 Task: In the  document publicspeaking.doc ,insert the clipart between heading and points ' search for pyramid ' and adjust the shape height to  '3.1''
Action: Mouse moved to (440, 279)
Screenshot: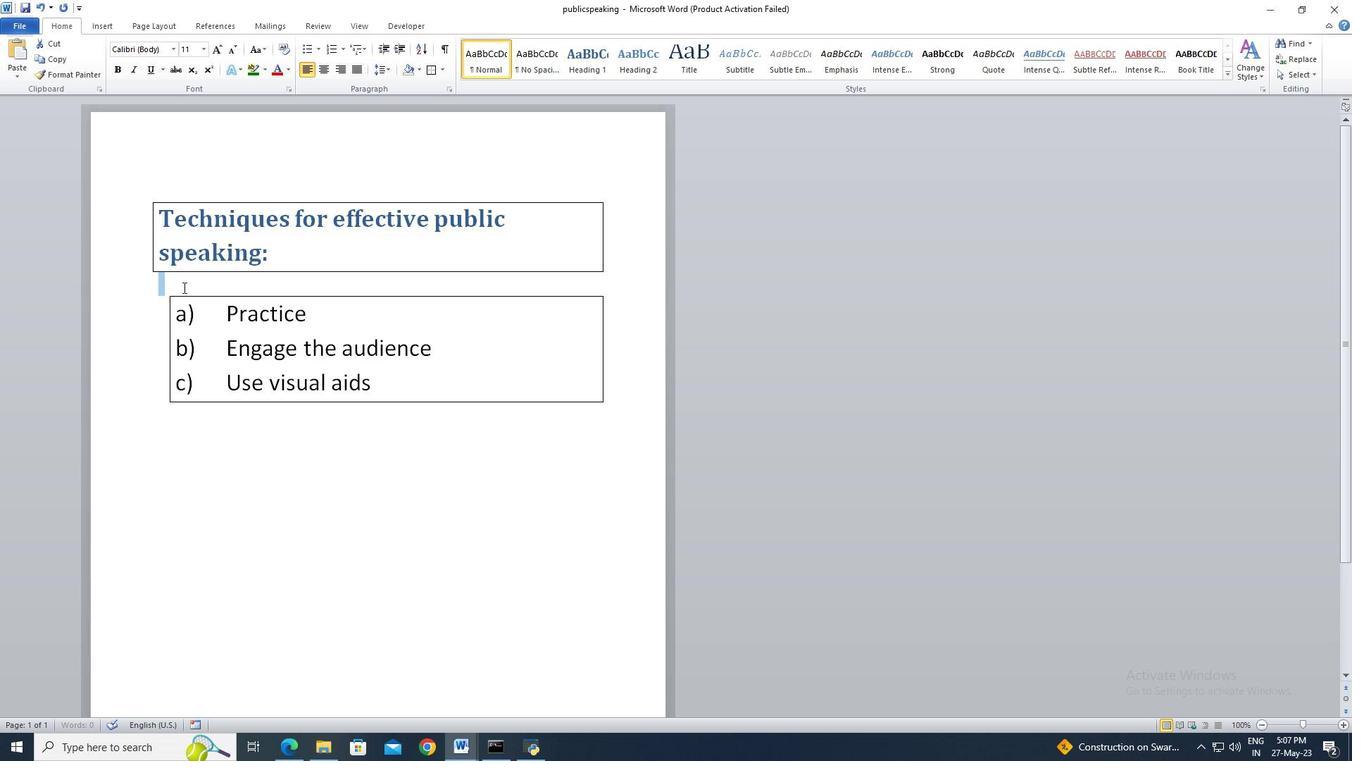 
Action: Mouse pressed left at (440, 279)
Screenshot: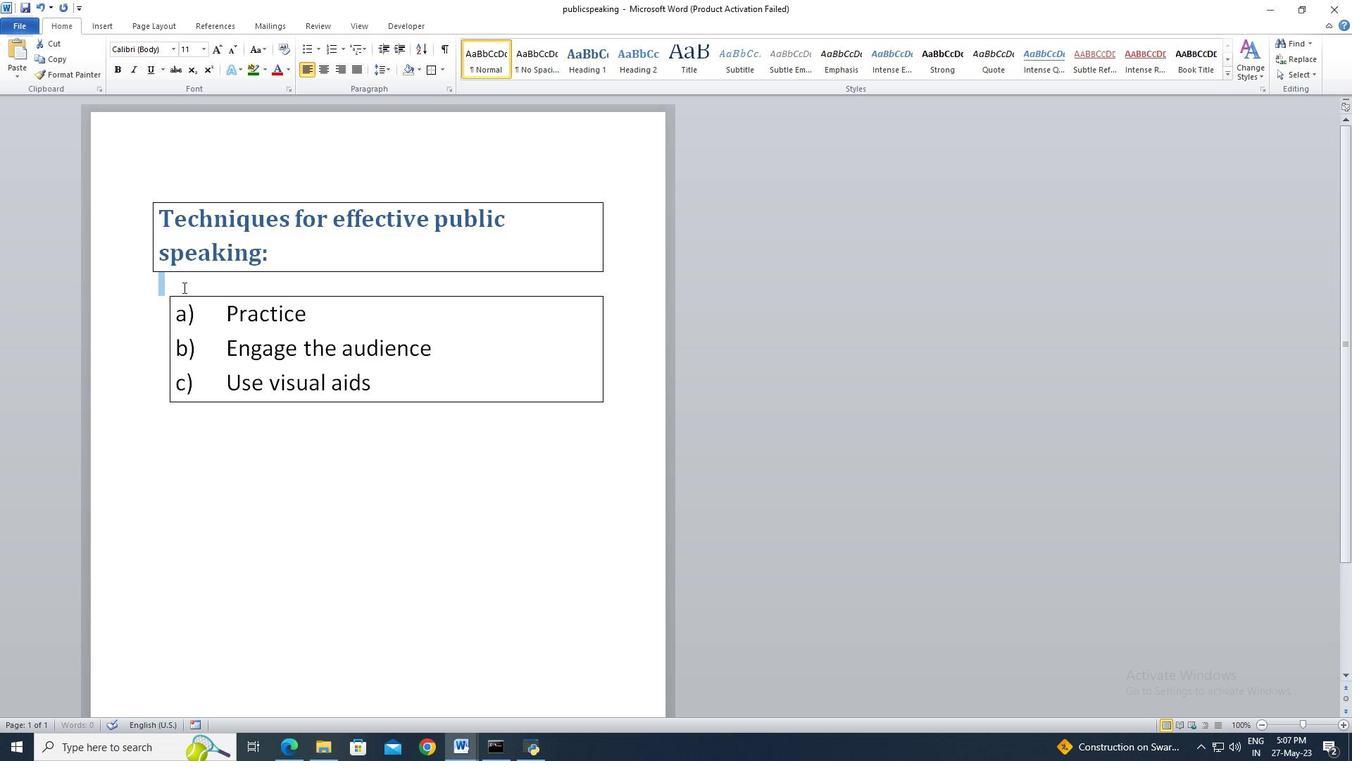 
Action: Key pressed <Key.left><Key.left>
Screenshot: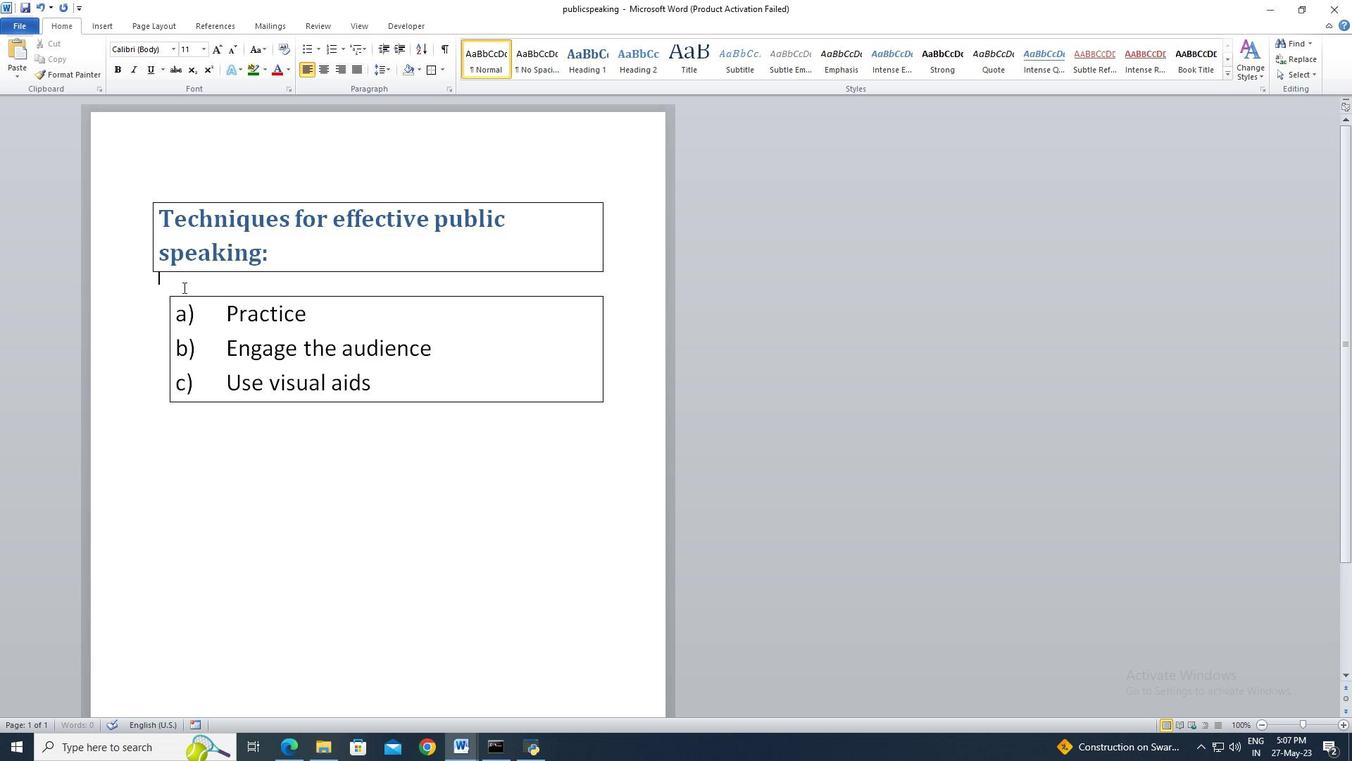 
Action: Mouse moved to (110, 29)
Screenshot: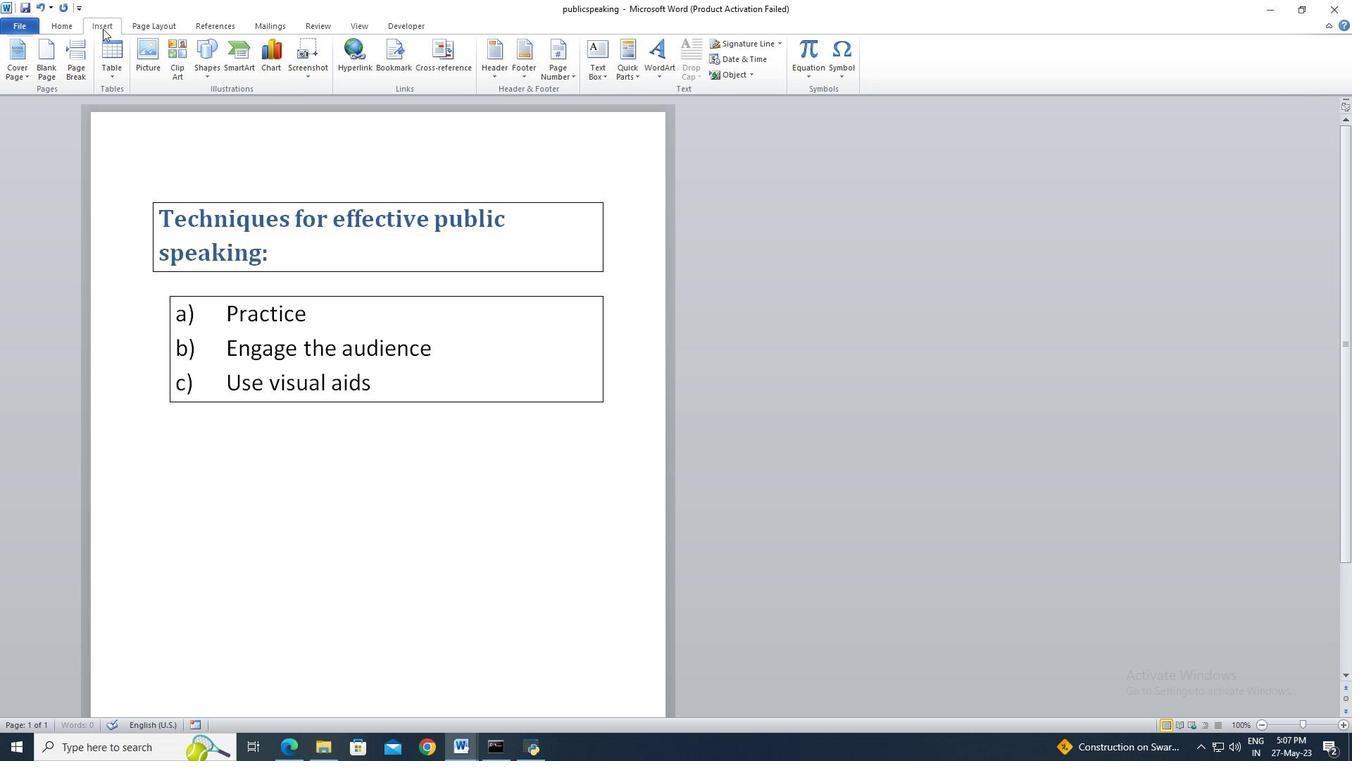 
Action: Mouse pressed left at (110, 29)
Screenshot: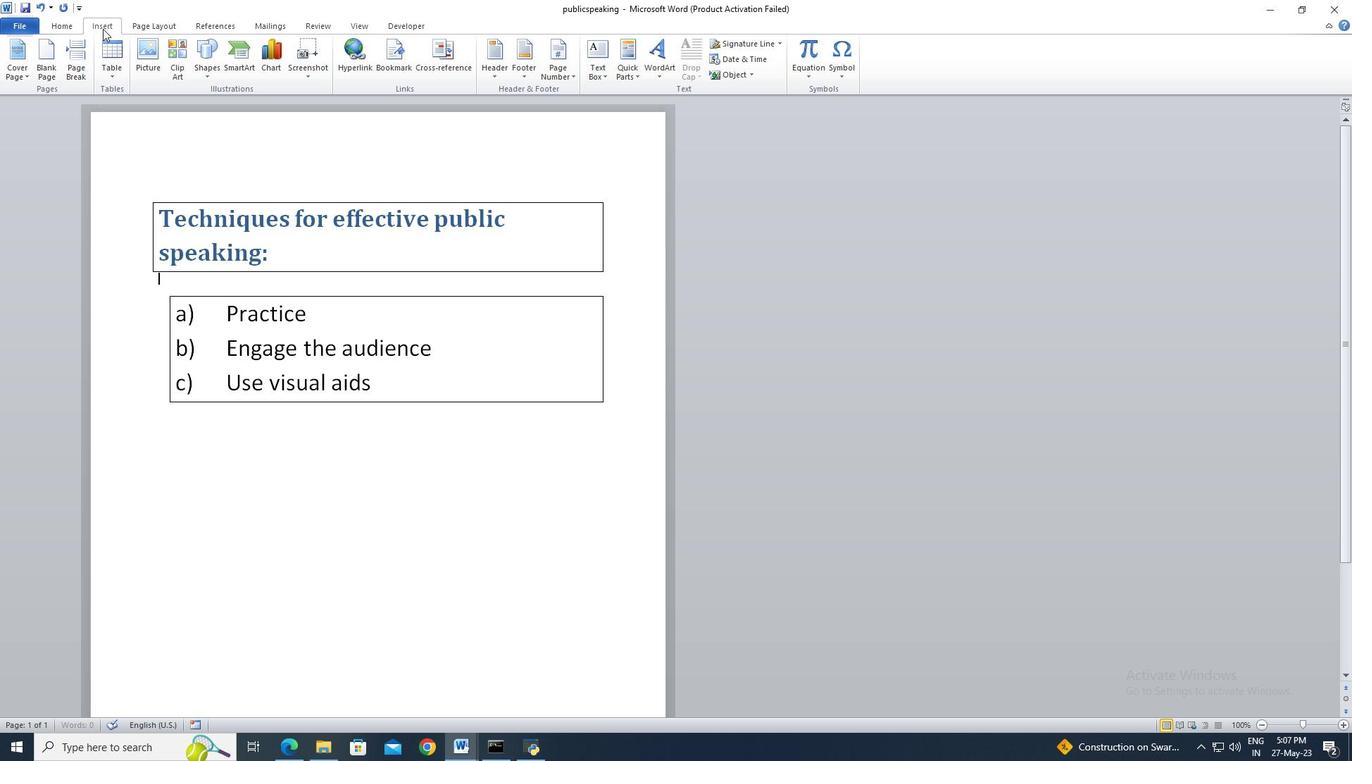 
Action: Mouse moved to (174, 75)
Screenshot: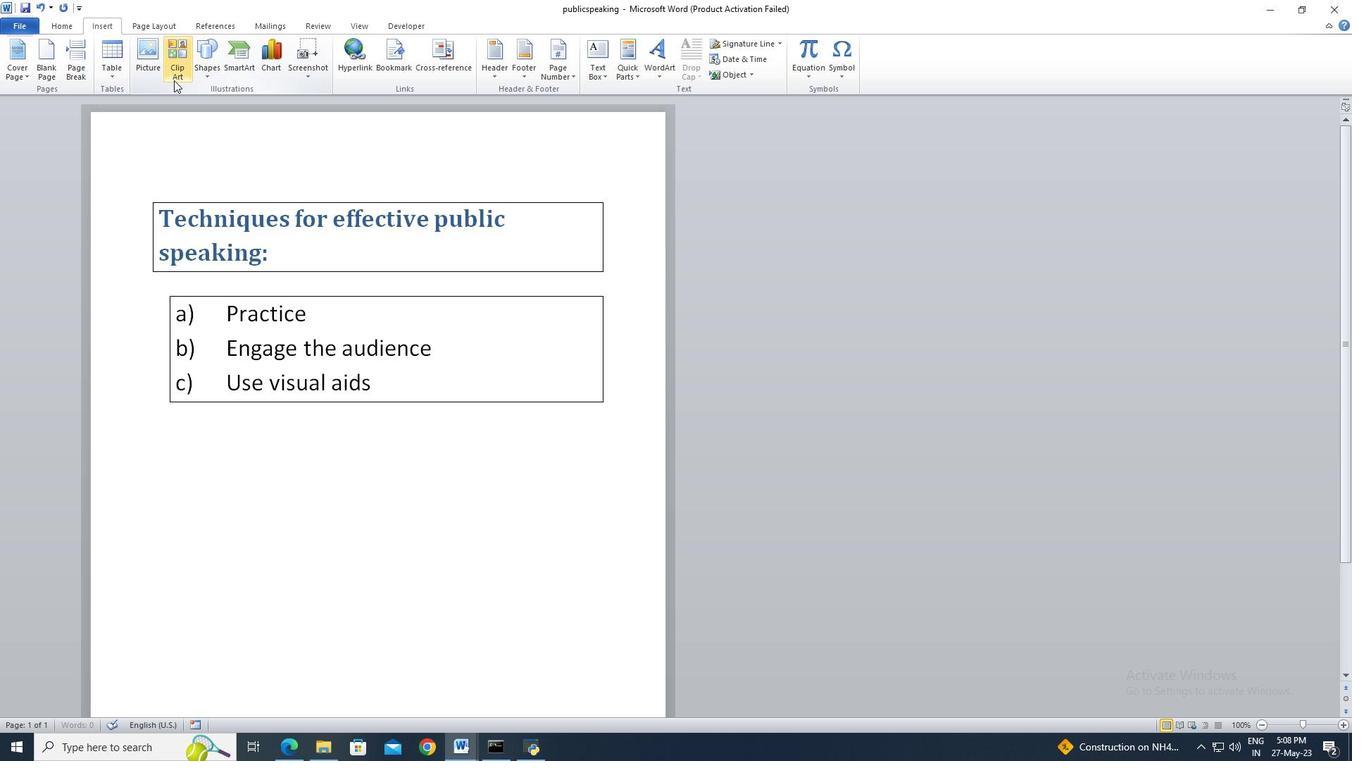 
Action: Mouse pressed left at (174, 75)
Screenshot: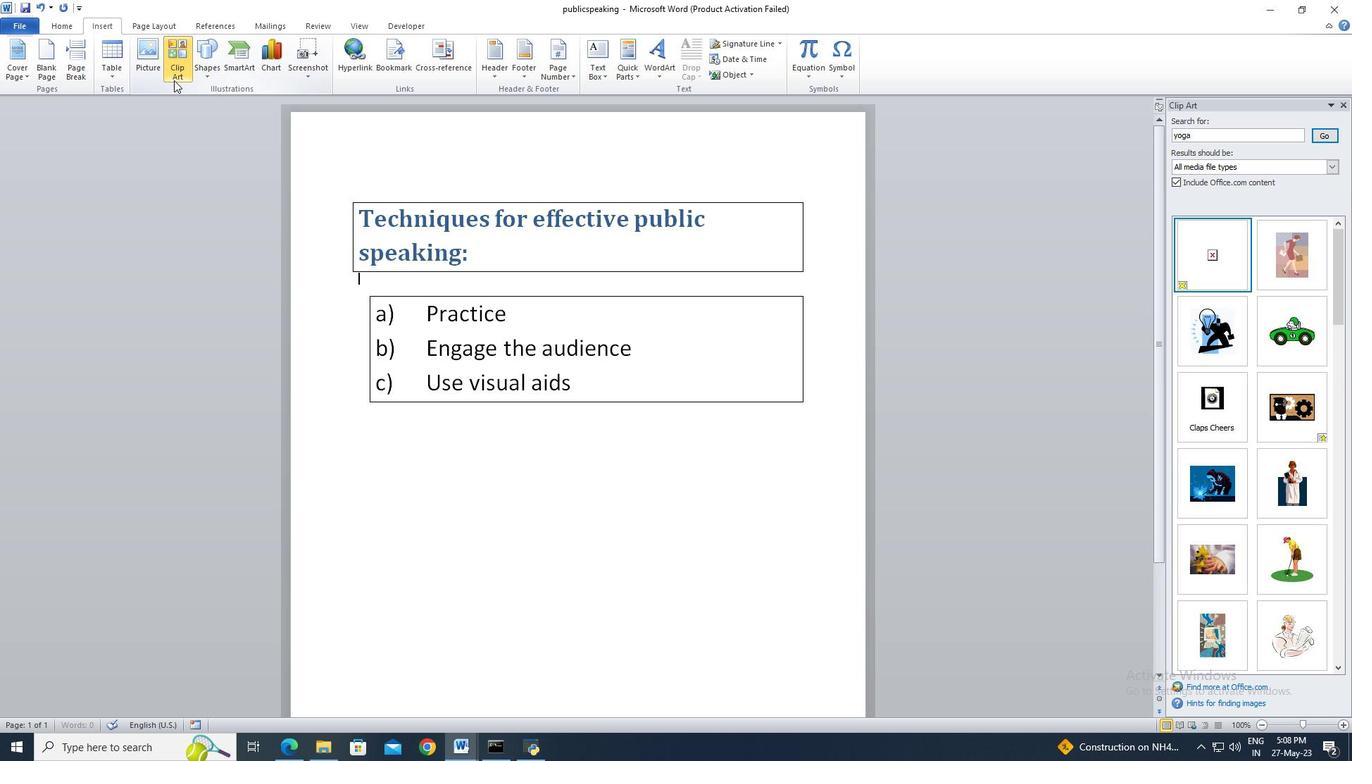 
Action: Mouse moved to (215, 281)
Screenshot: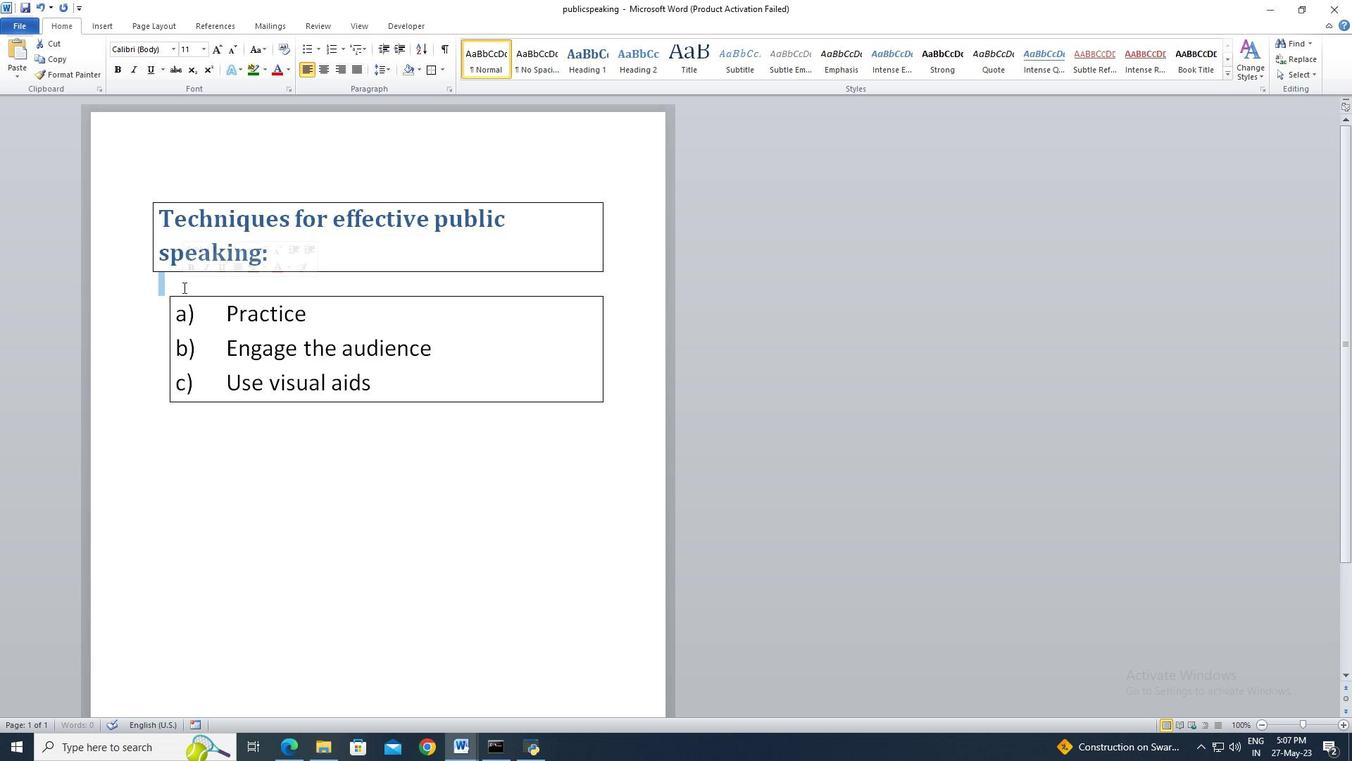 
Action: Mouse pressed left at (215, 281)
Screenshot: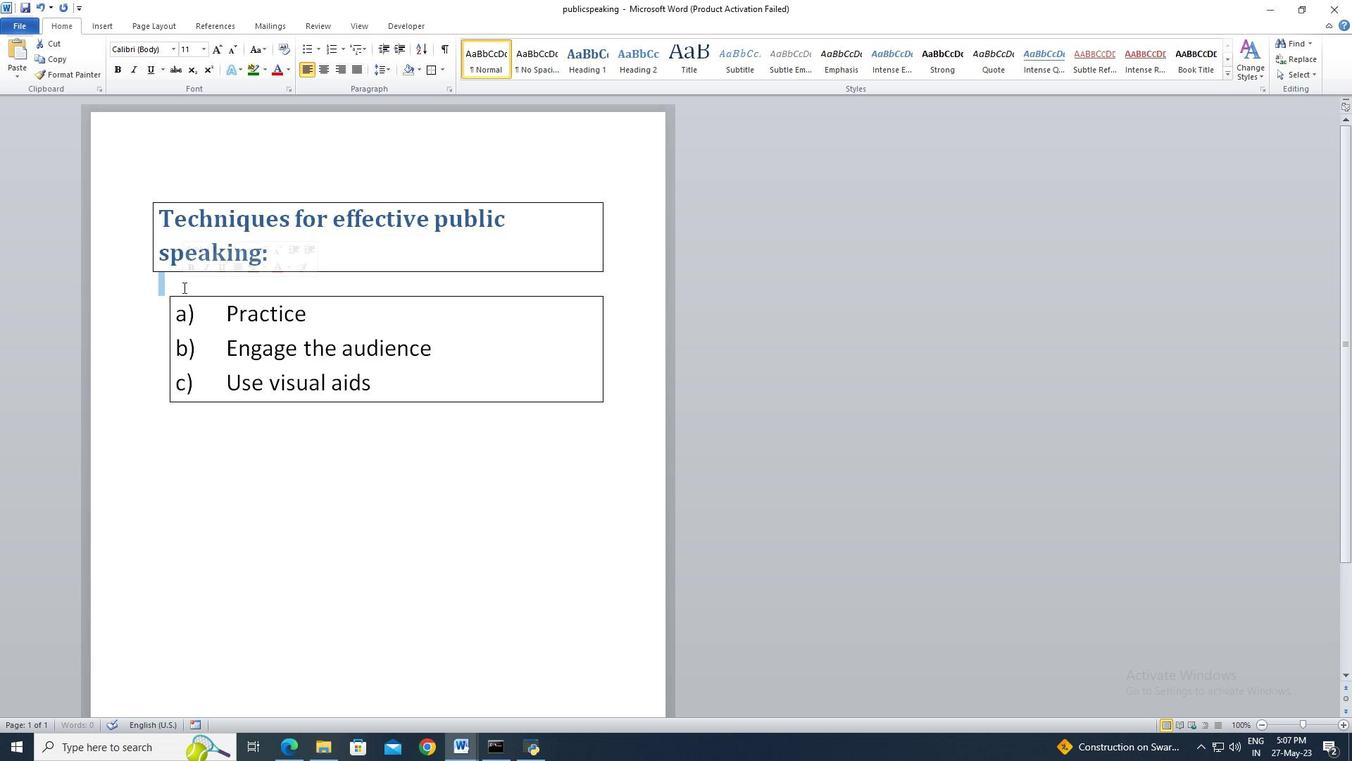 
Action: Key pressed <Key.left>
Screenshot: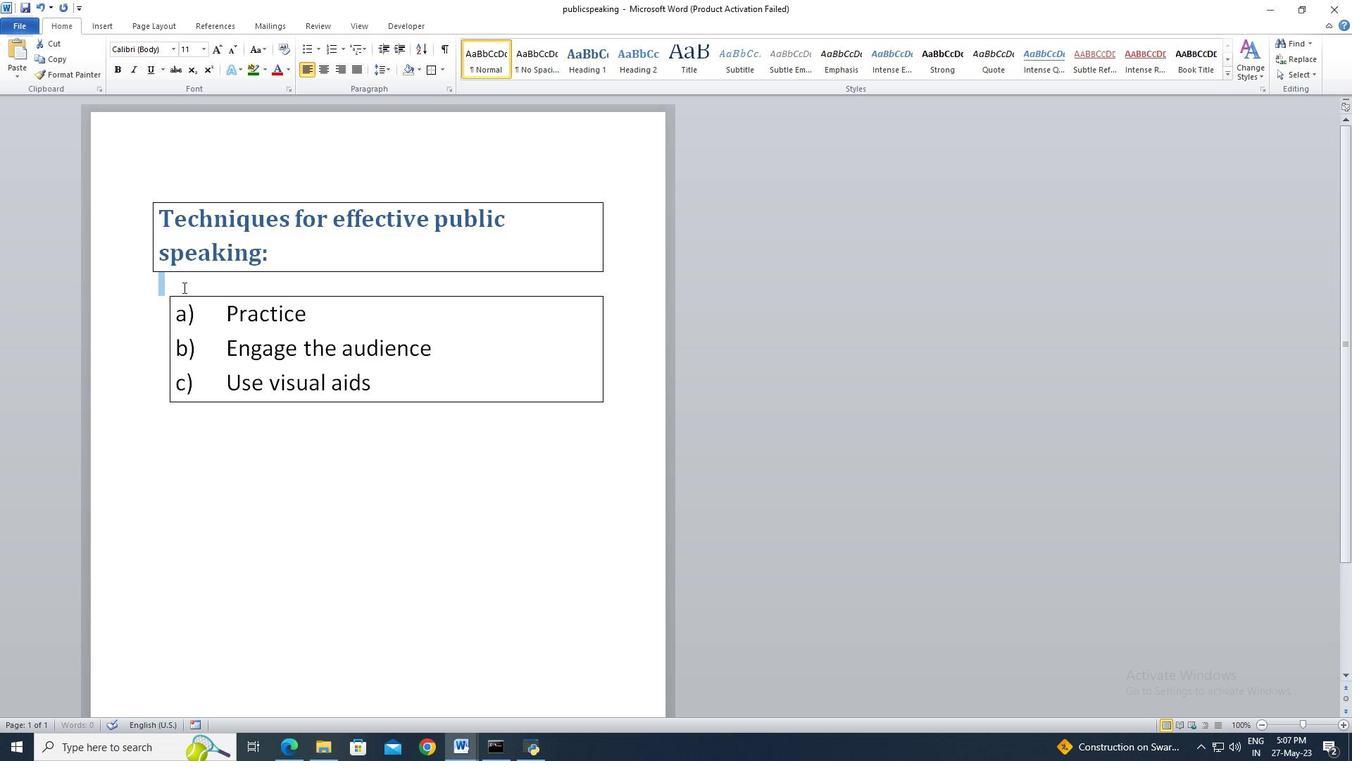 
Action: Mouse moved to (164, 94)
Screenshot: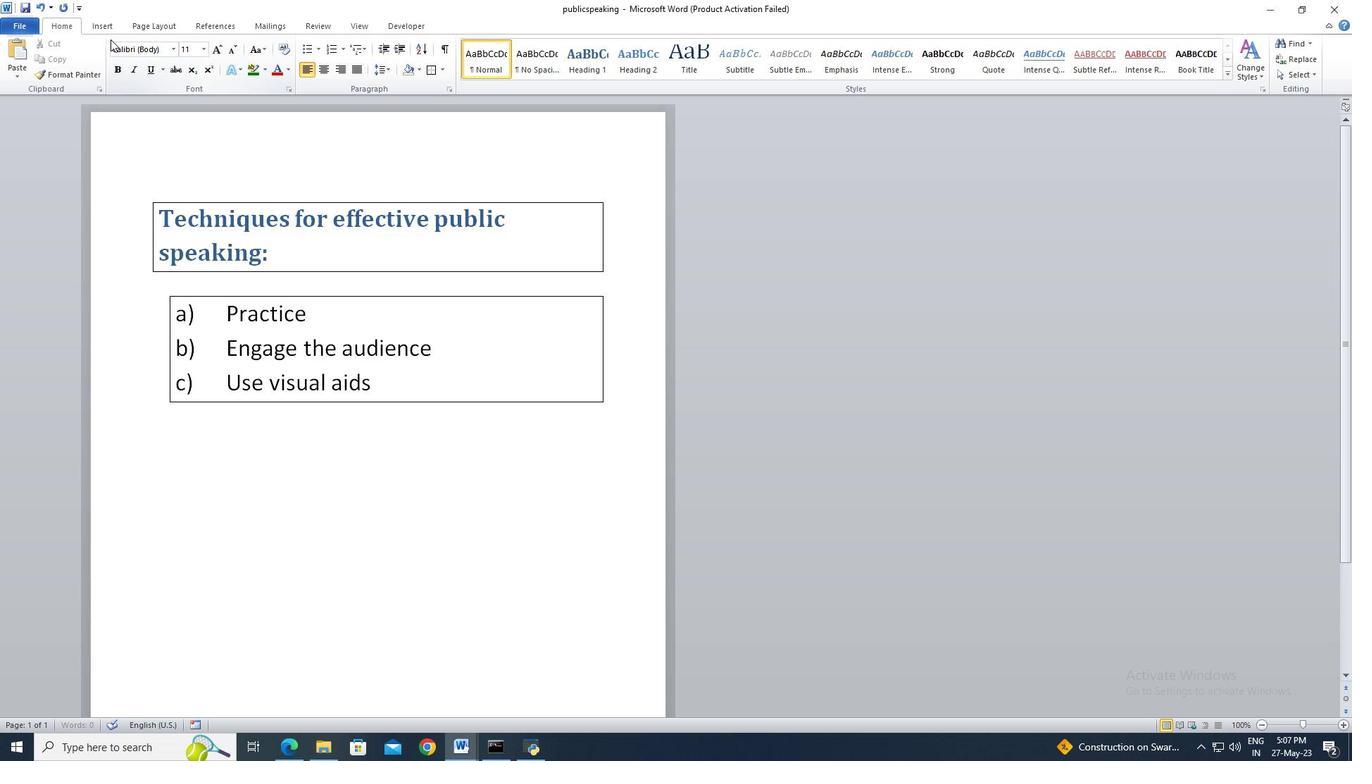 
Action: Mouse pressed left at (183, 287)
Screenshot: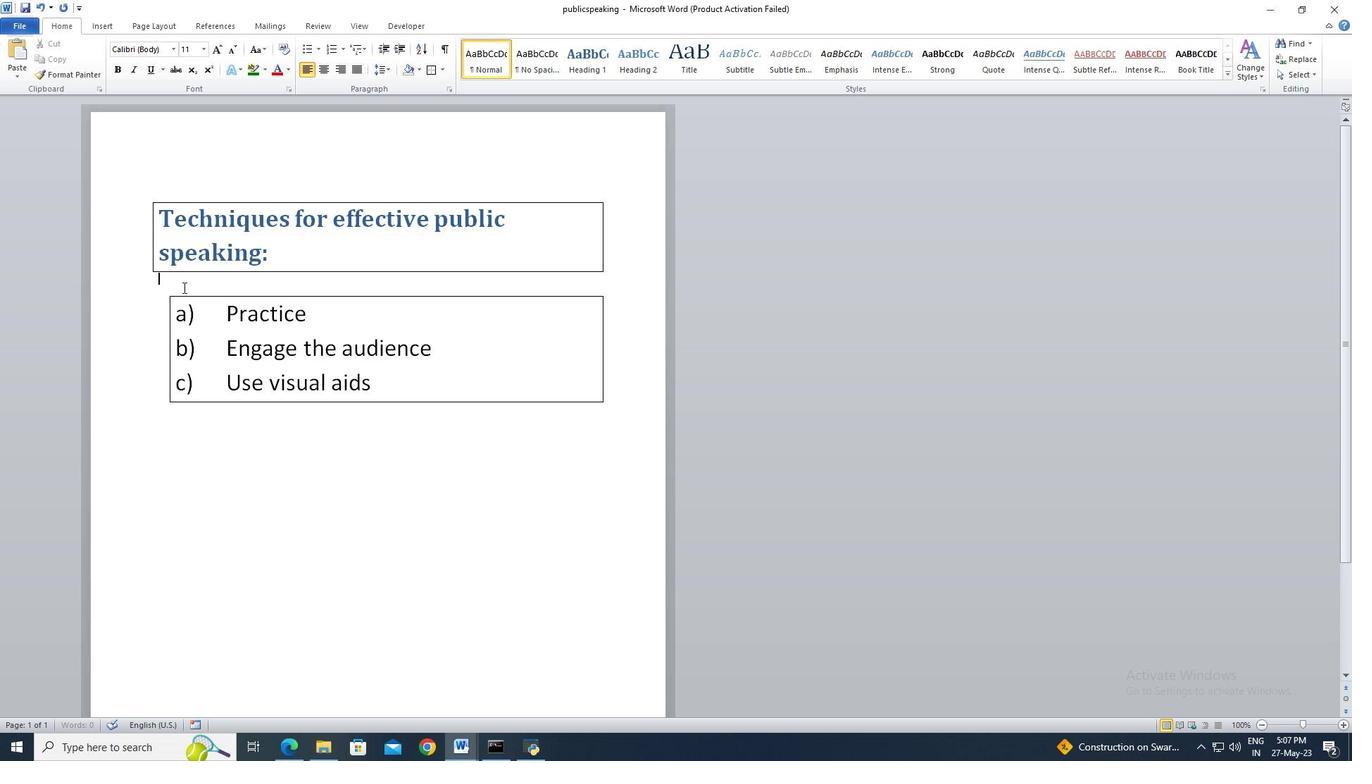 
Action: Key pressed <Key.left><Key.left>
Screenshot: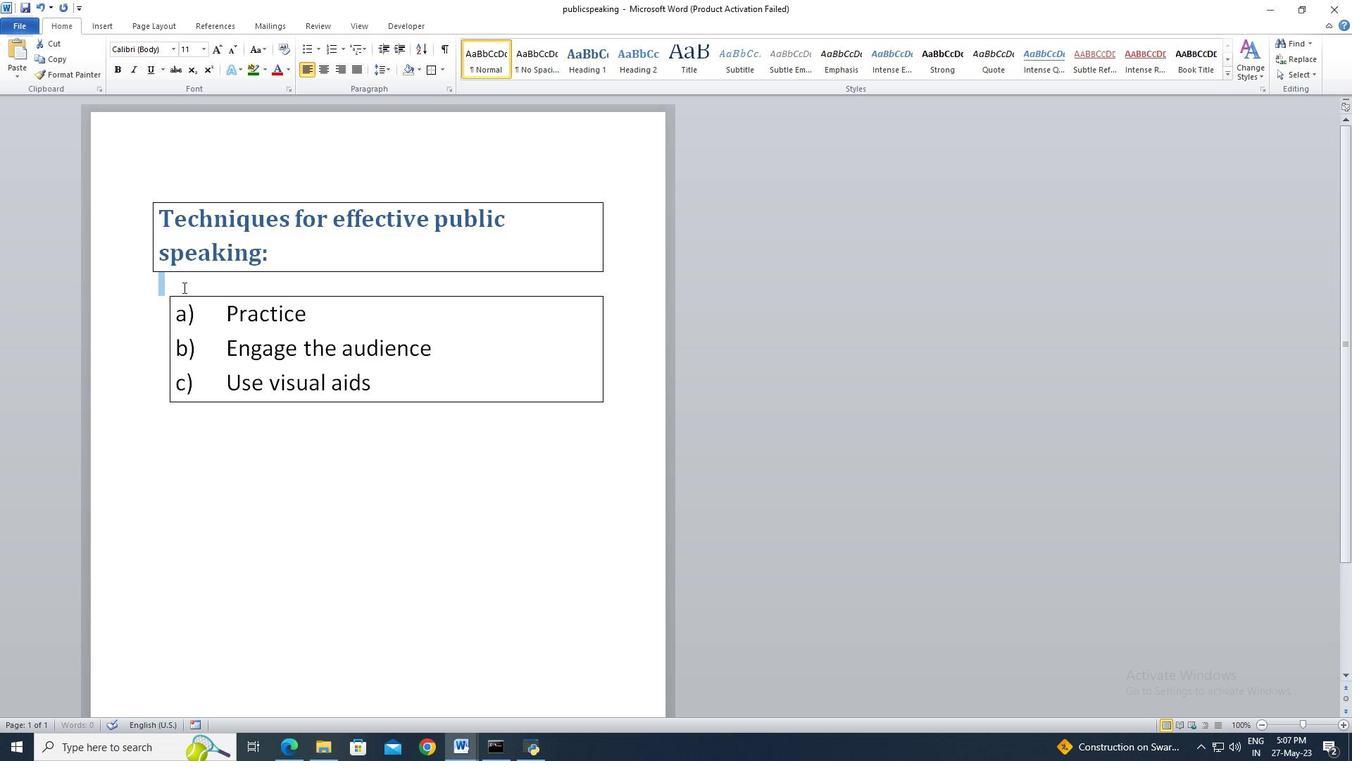 
Action: Mouse moved to (102, 28)
Screenshot: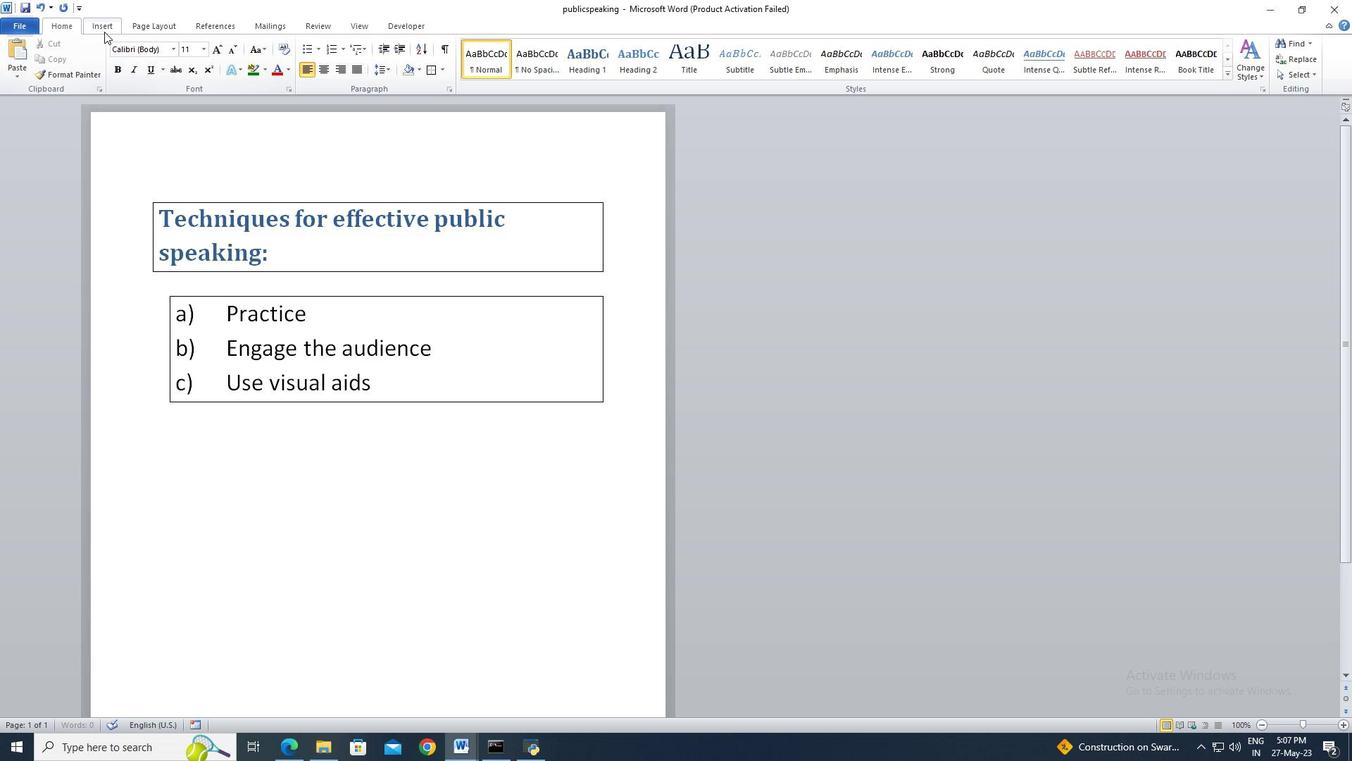 
Action: Mouse pressed left at (102, 28)
Screenshot: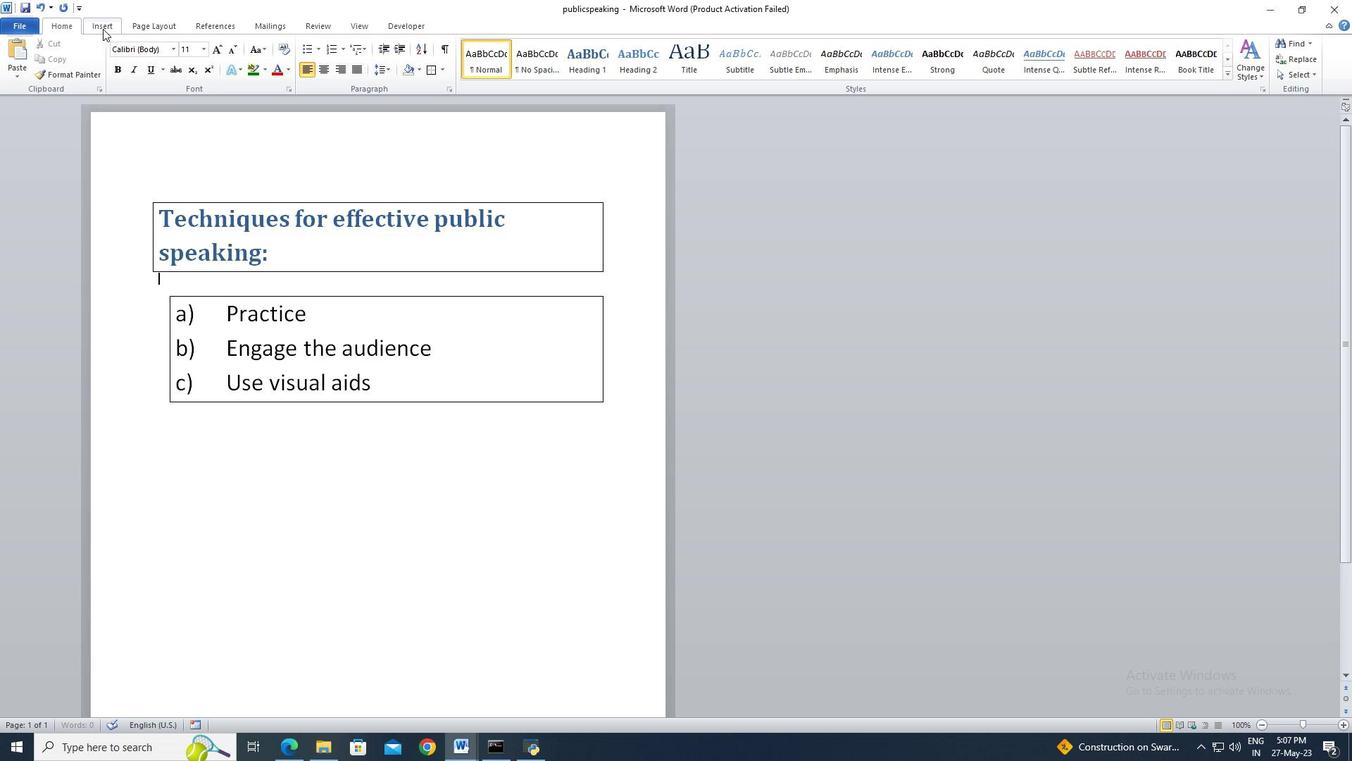 
Action: Mouse moved to (174, 80)
Screenshot: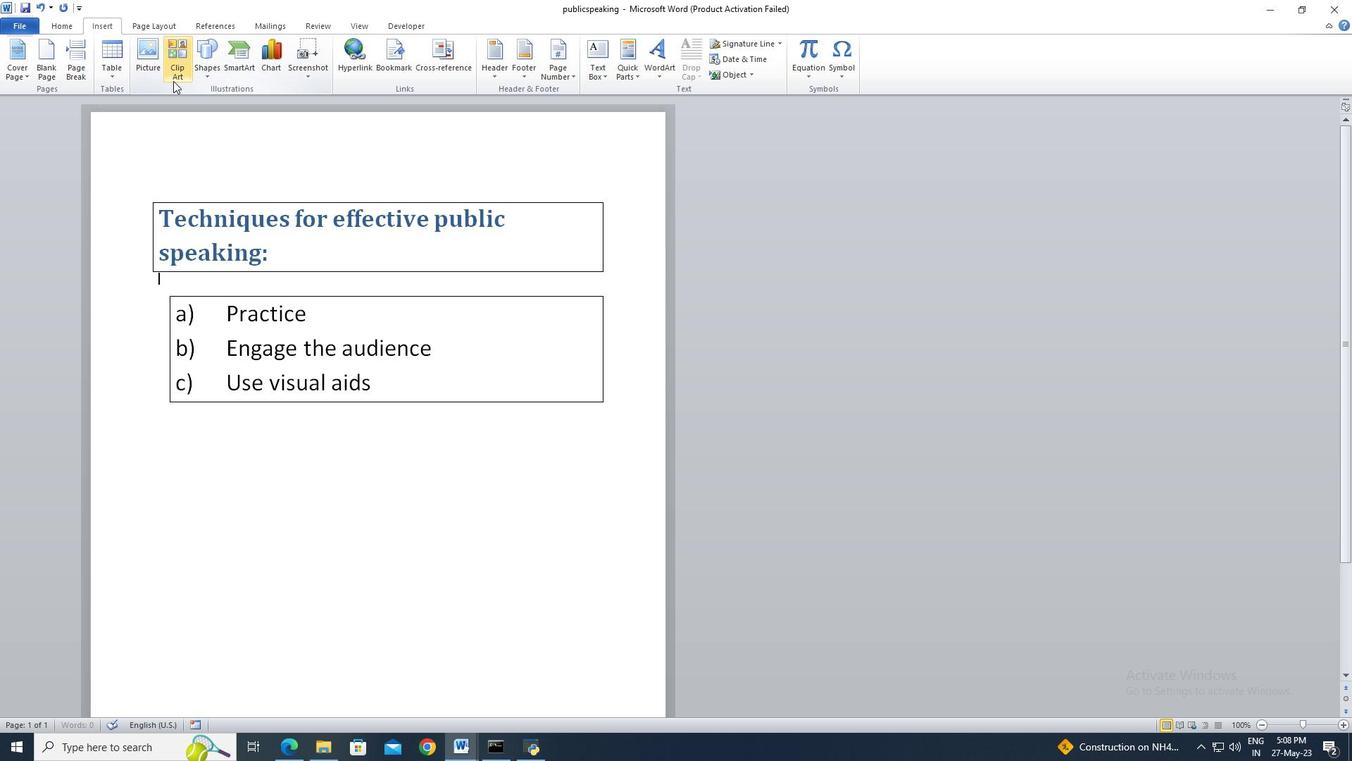
Action: Mouse pressed left at (174, 80)
Screenshot: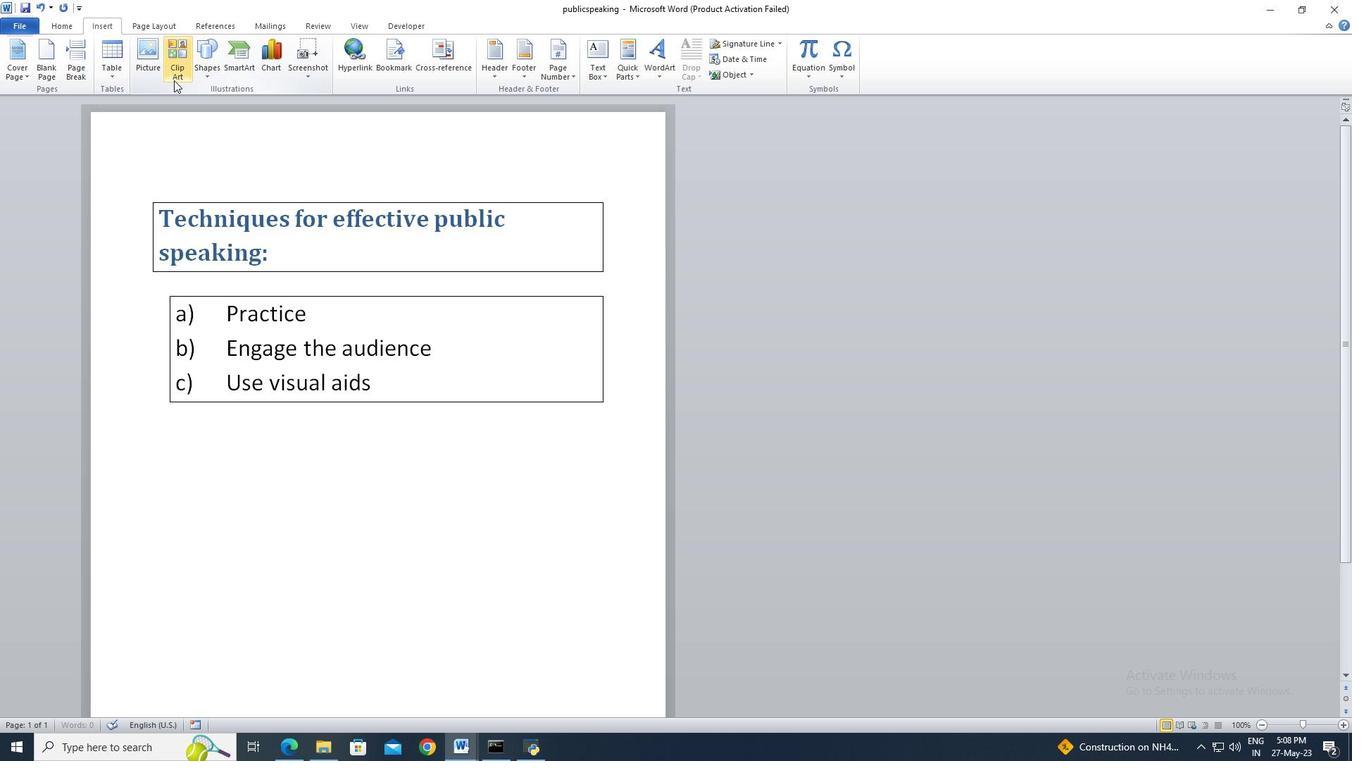 
Action: Mouse moved to (1192, 135)
Screenshot: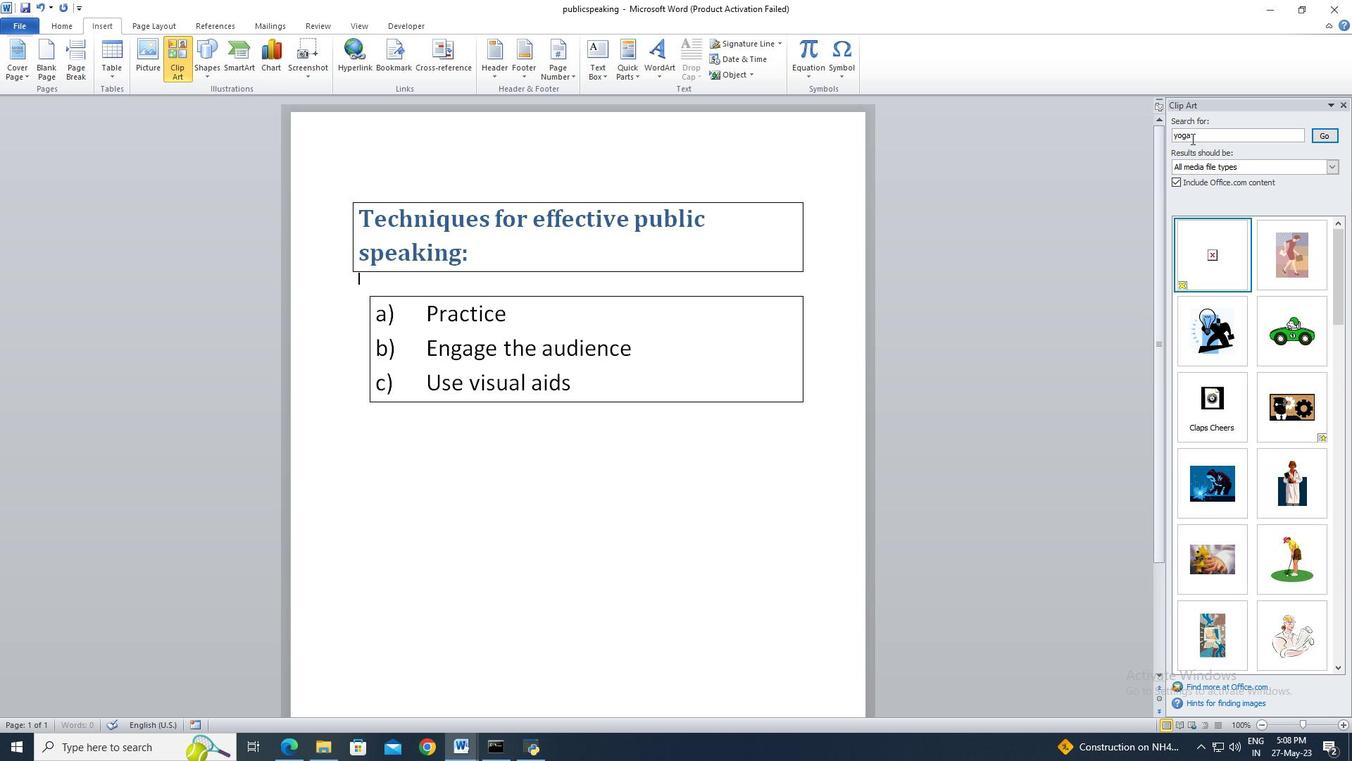 
Action: Mouse pressed left at (1192, 135)
Screenshot: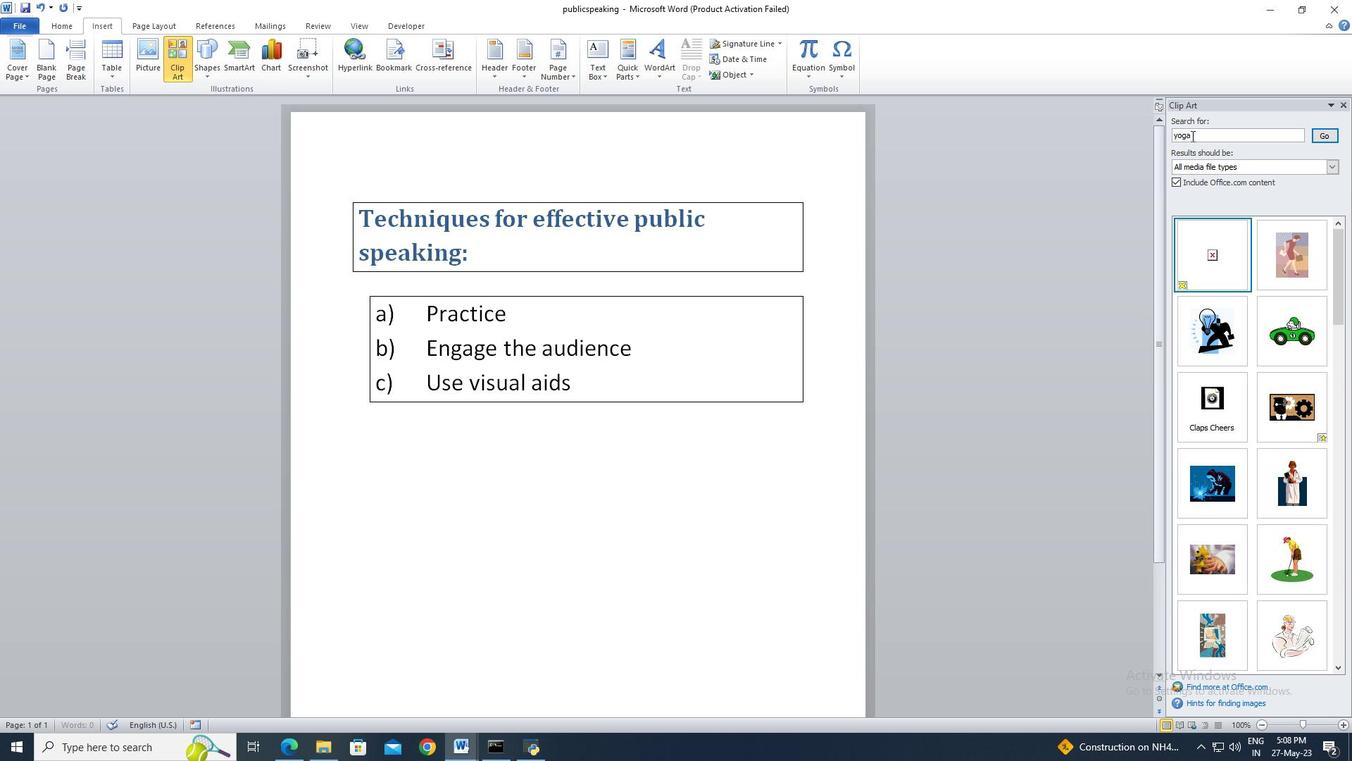 
Action: Key pressed ctrl+A<Key.delete>pyramid<Key.enter>
Screenshot: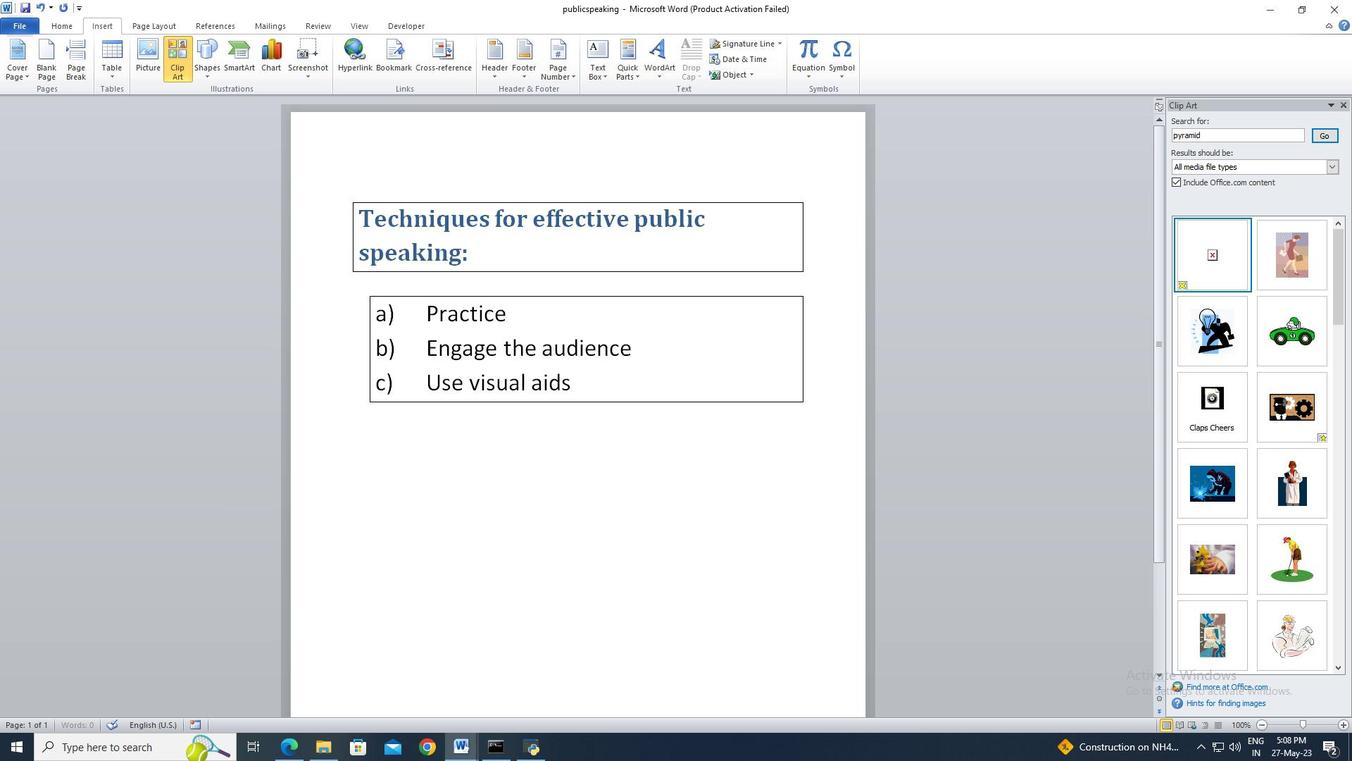 
Action: Mouse moved to (1210, 260)
Screenshot: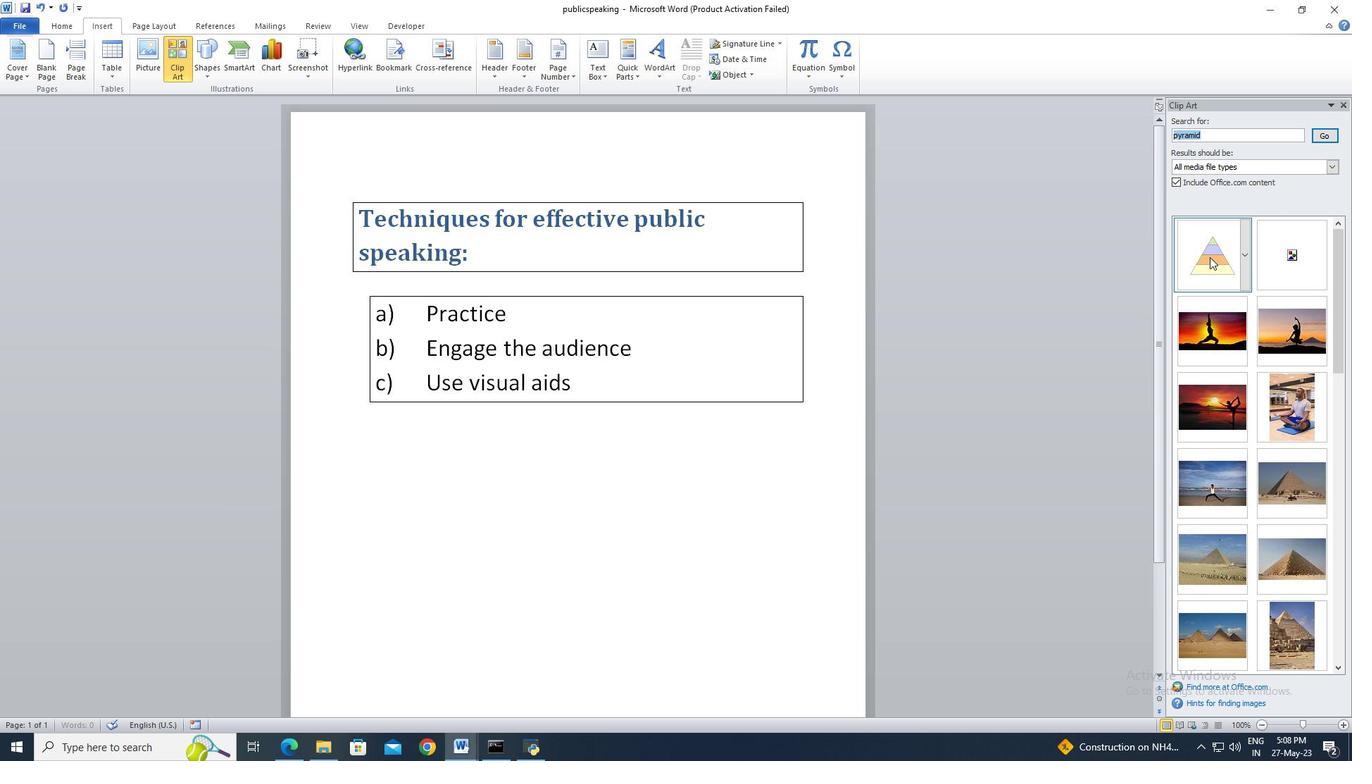 
Action: Mouse pressed left at (1210, 260)
Screenshot: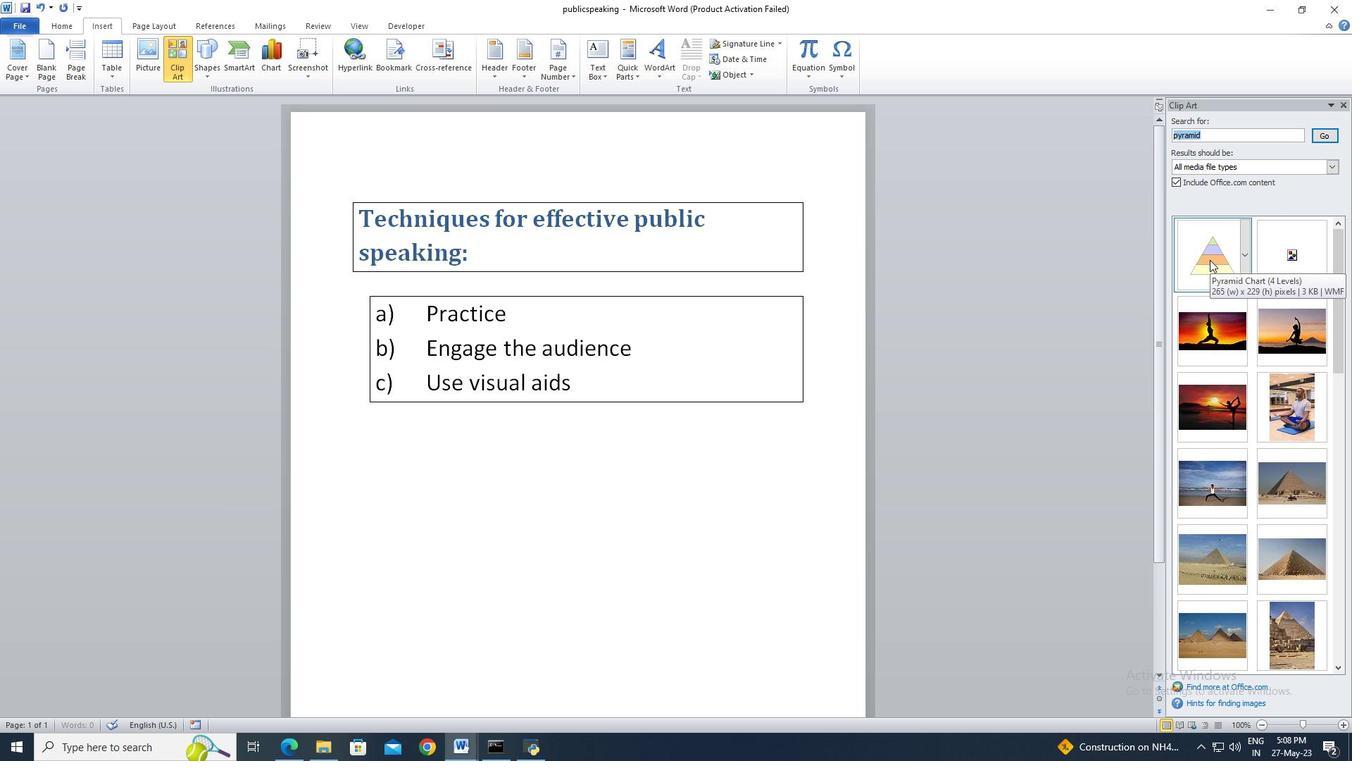 
Action: Key pressed ctrl+Zctrl+Z
Screenshot: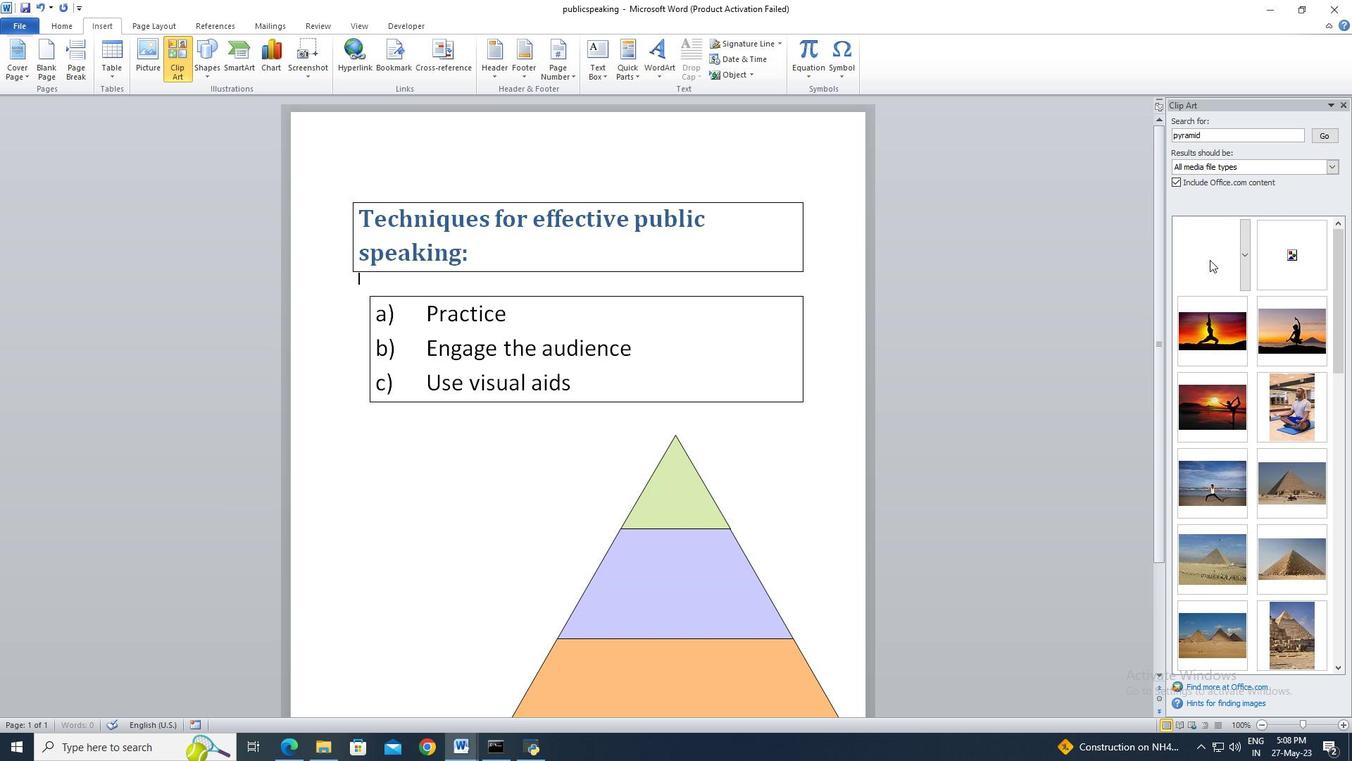 
Action: Mouse moved to (743, 594)
Screenshot: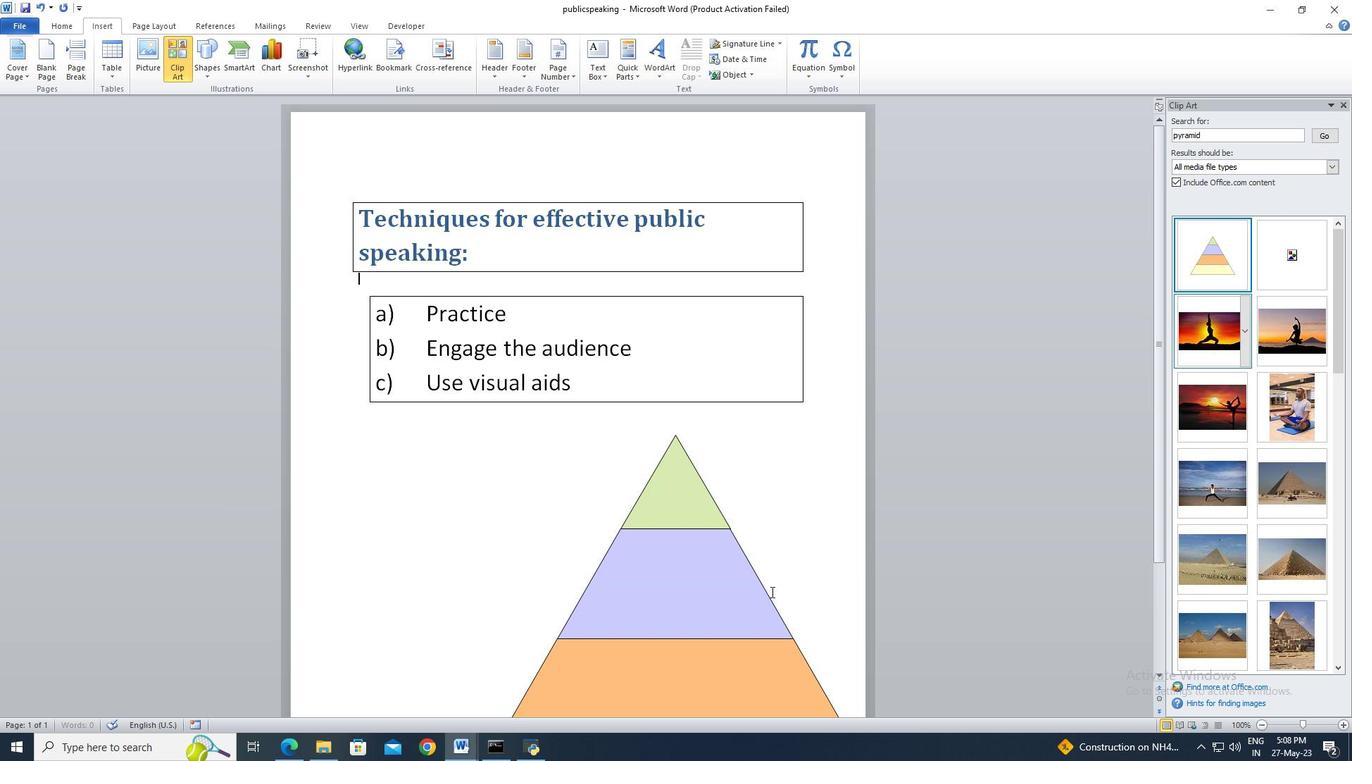 
Action: Mouse pressed left at (743, 594)
Screenshot: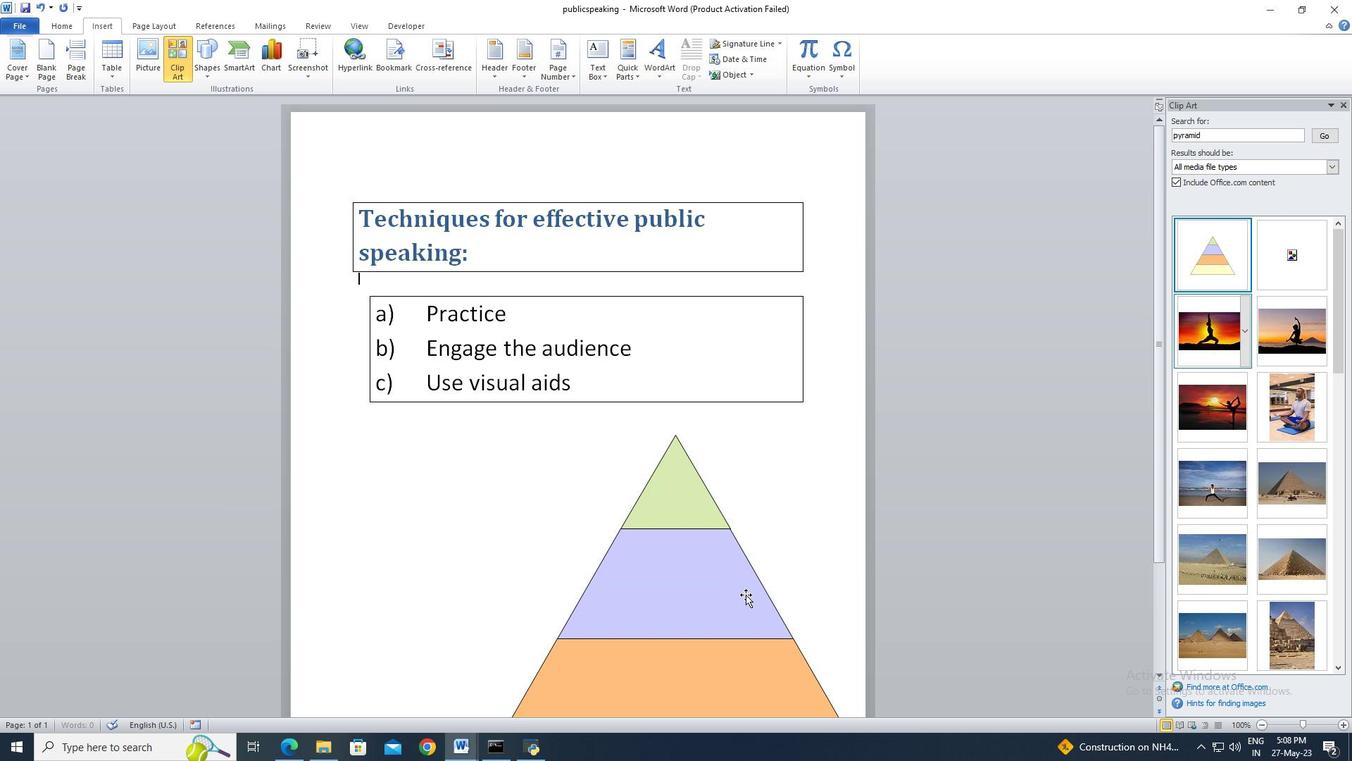 
Action: Mouse moved to (743, 594)
Screenshot: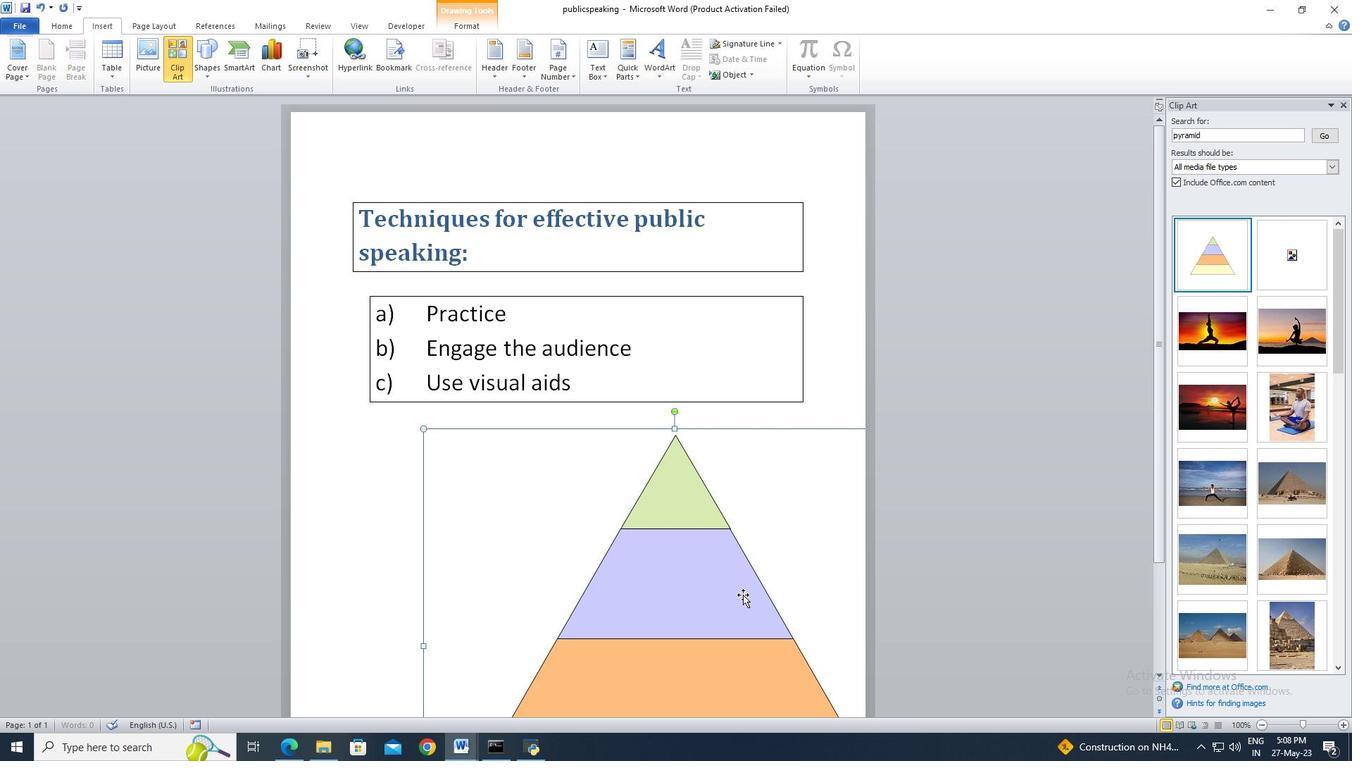
Action: Key pressed ctrl+Z
Screenshot: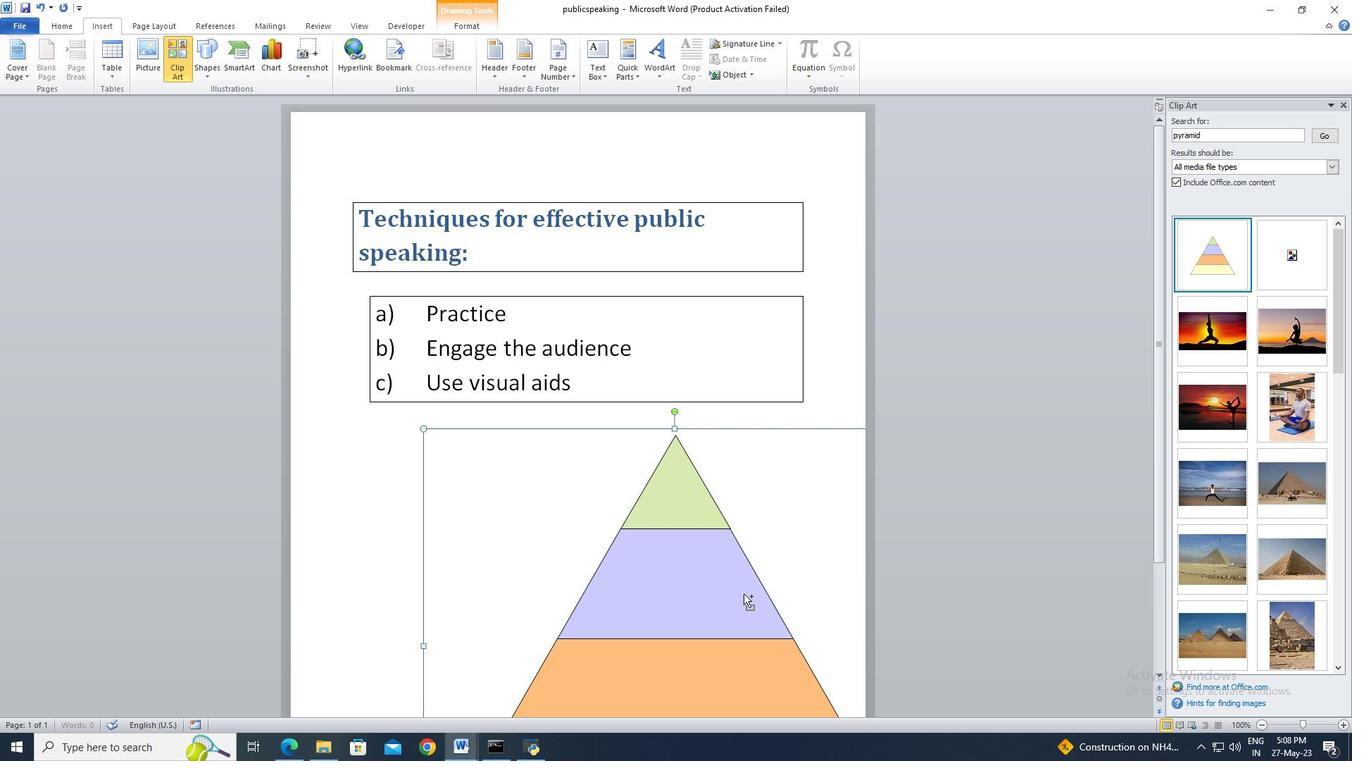 
Action: Mouse moved to (1217, 549)
Screenshot: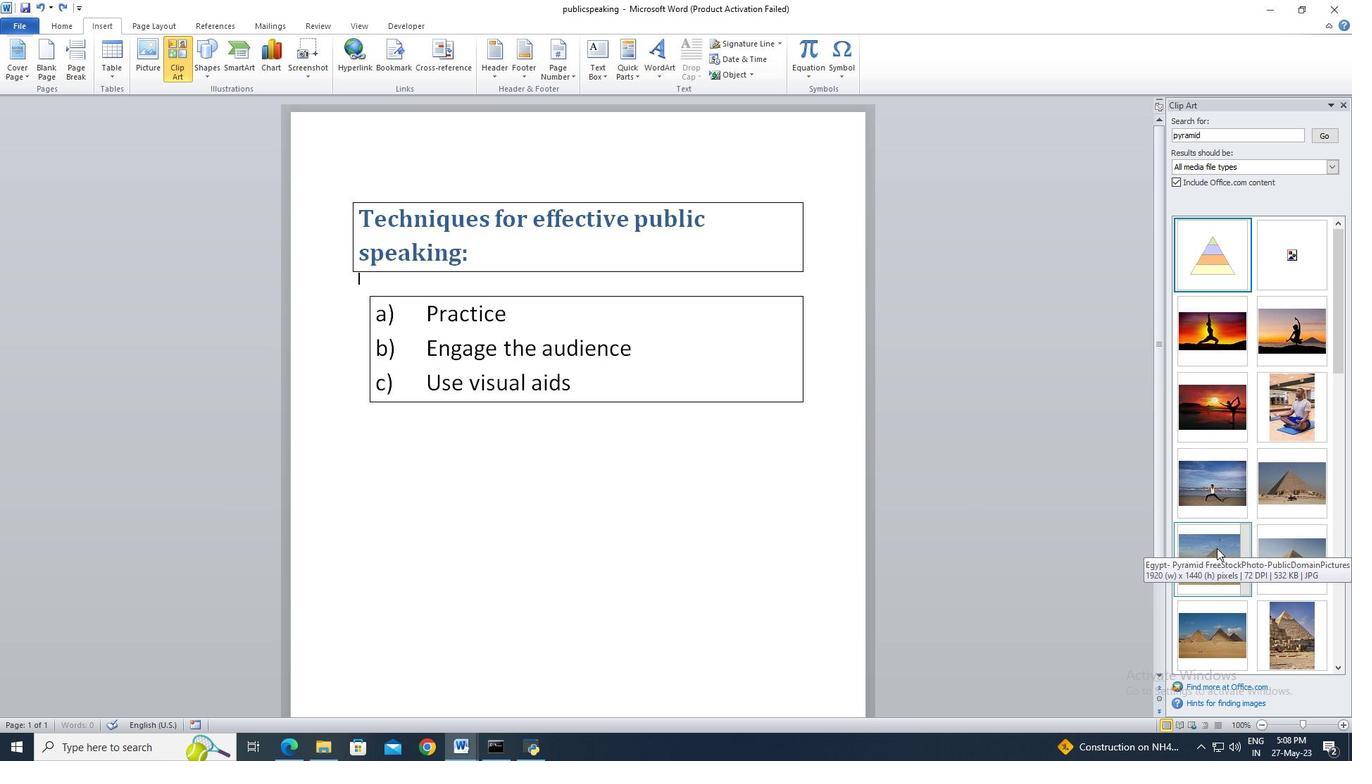 
Action: Mouse pressed left at (1217, 549)
Screenshot: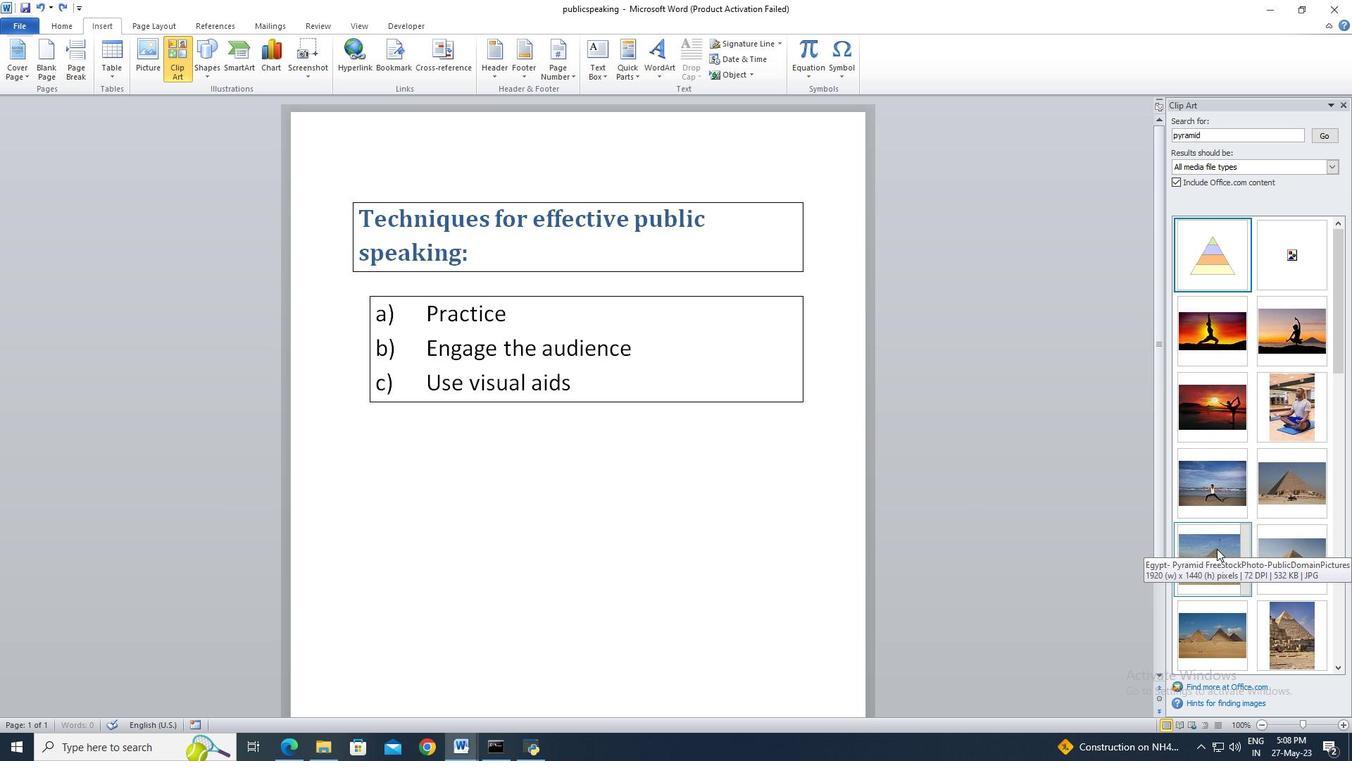 
Action: Mouse moved to (663, 552)
Screenshot: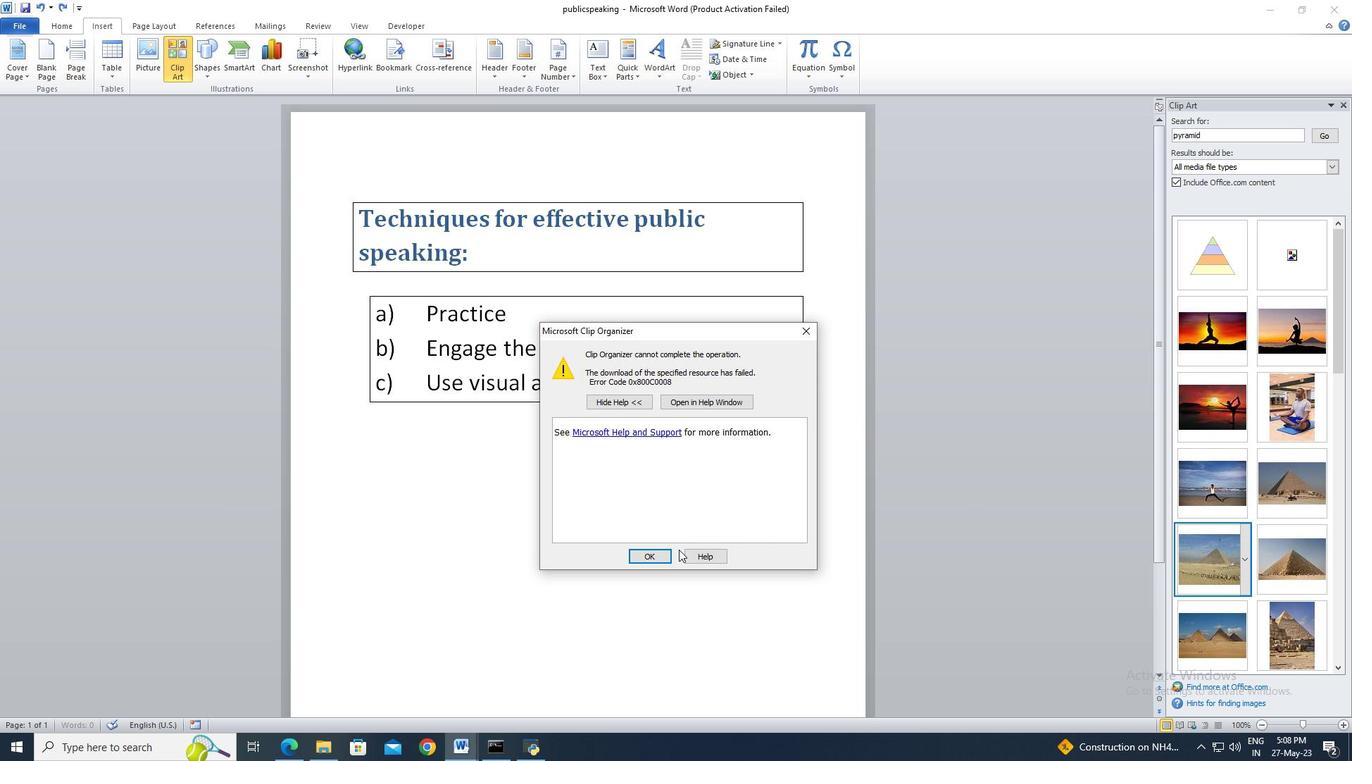 
Action: Mouse pressed left at (663, 552)
Screenshot: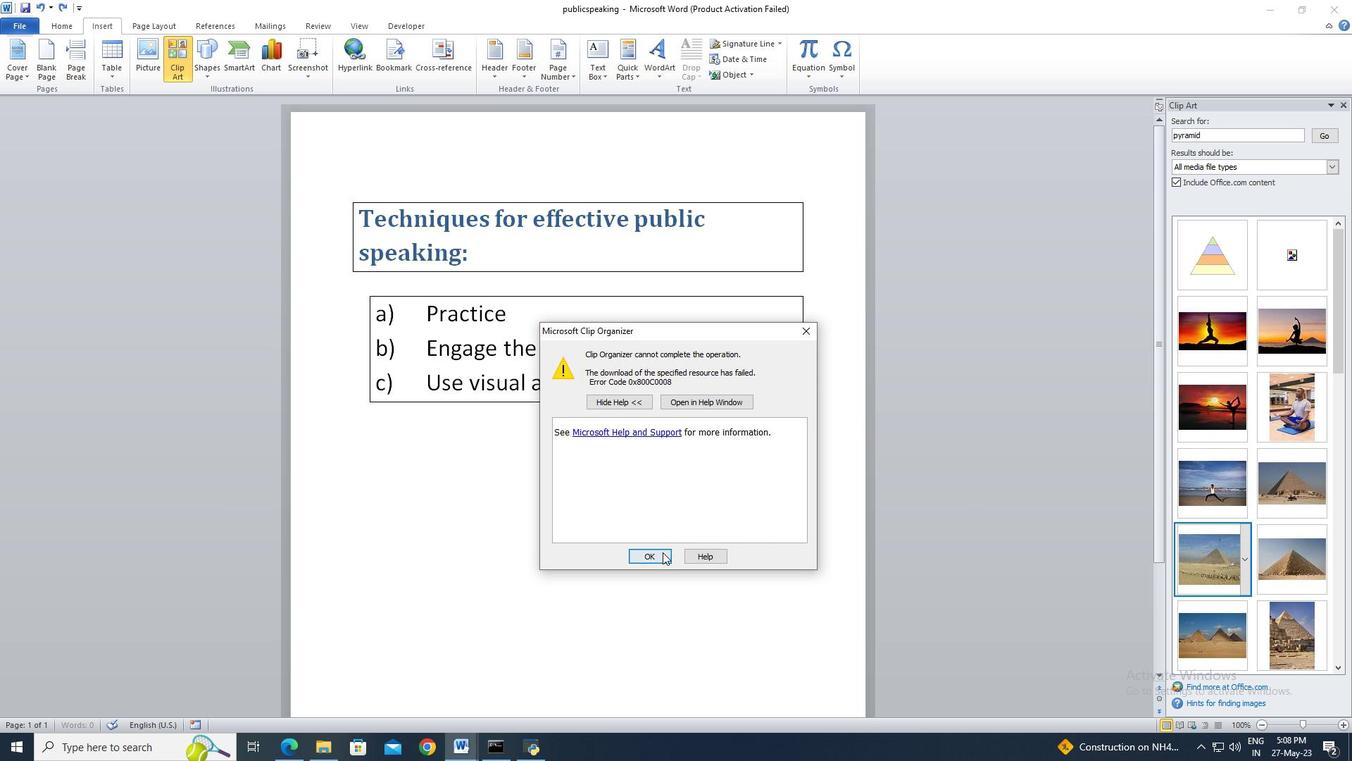 
Action: Mouse moved to (1277, 544)
Screenshot: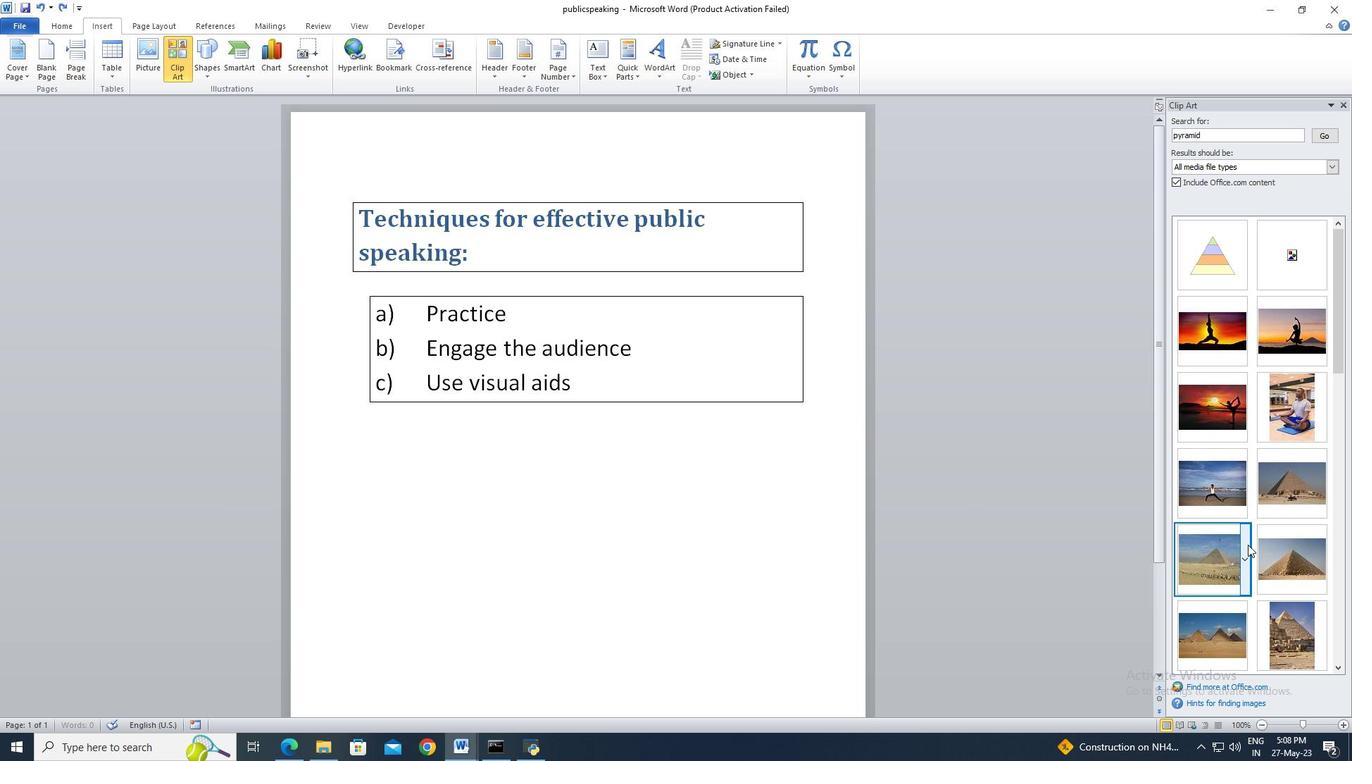 
Action: Mouse pressed left at (1277, 544)
Screenshot: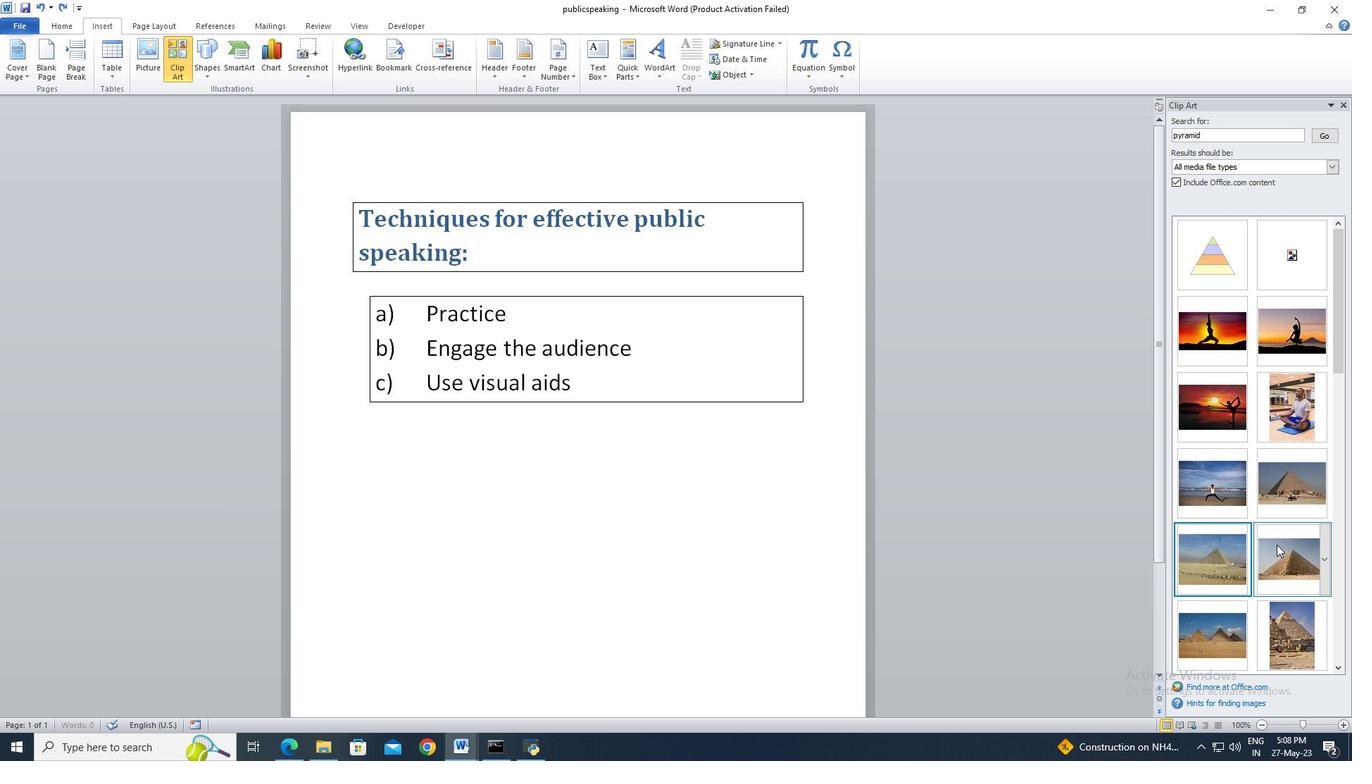 
Action: Mouse moved to (1312, 52)
Screenshot: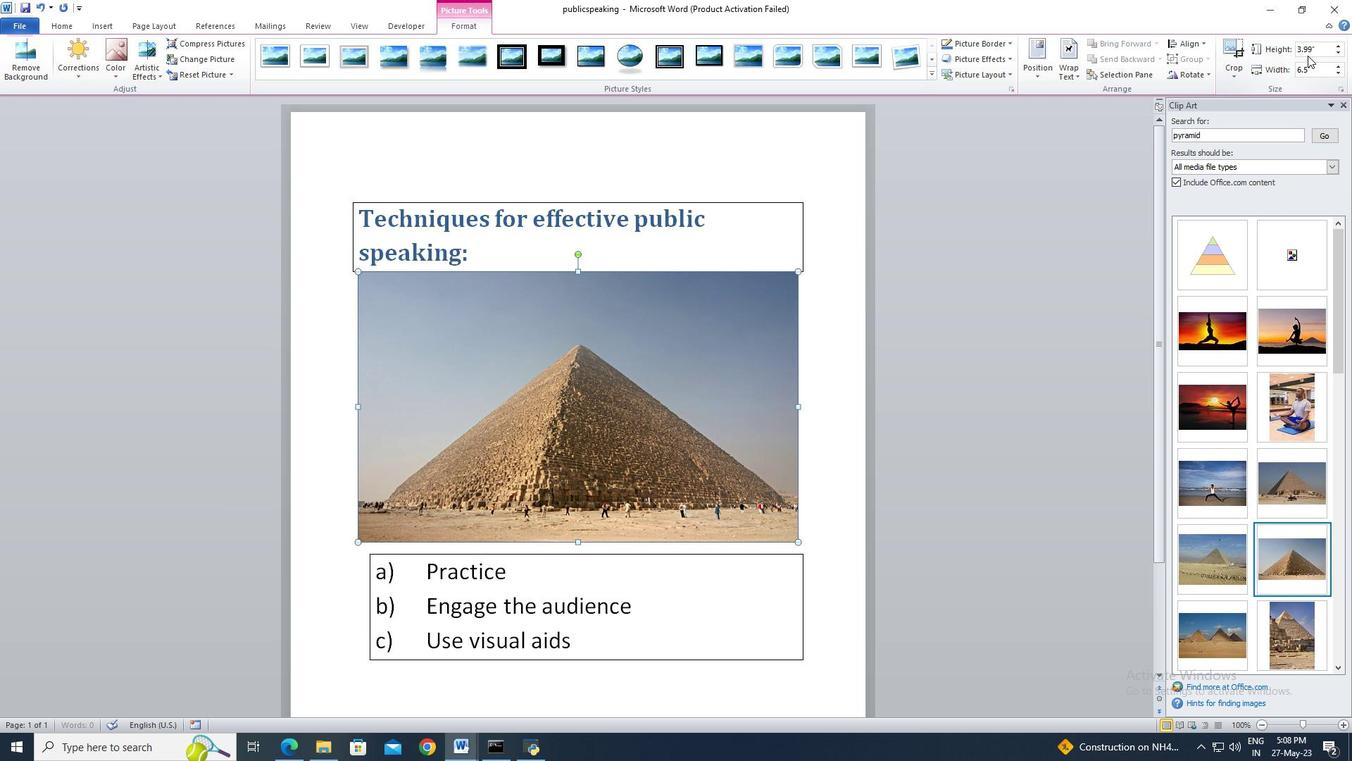 
Action: Mouse pressed left at (1312, 52)
Screenshot: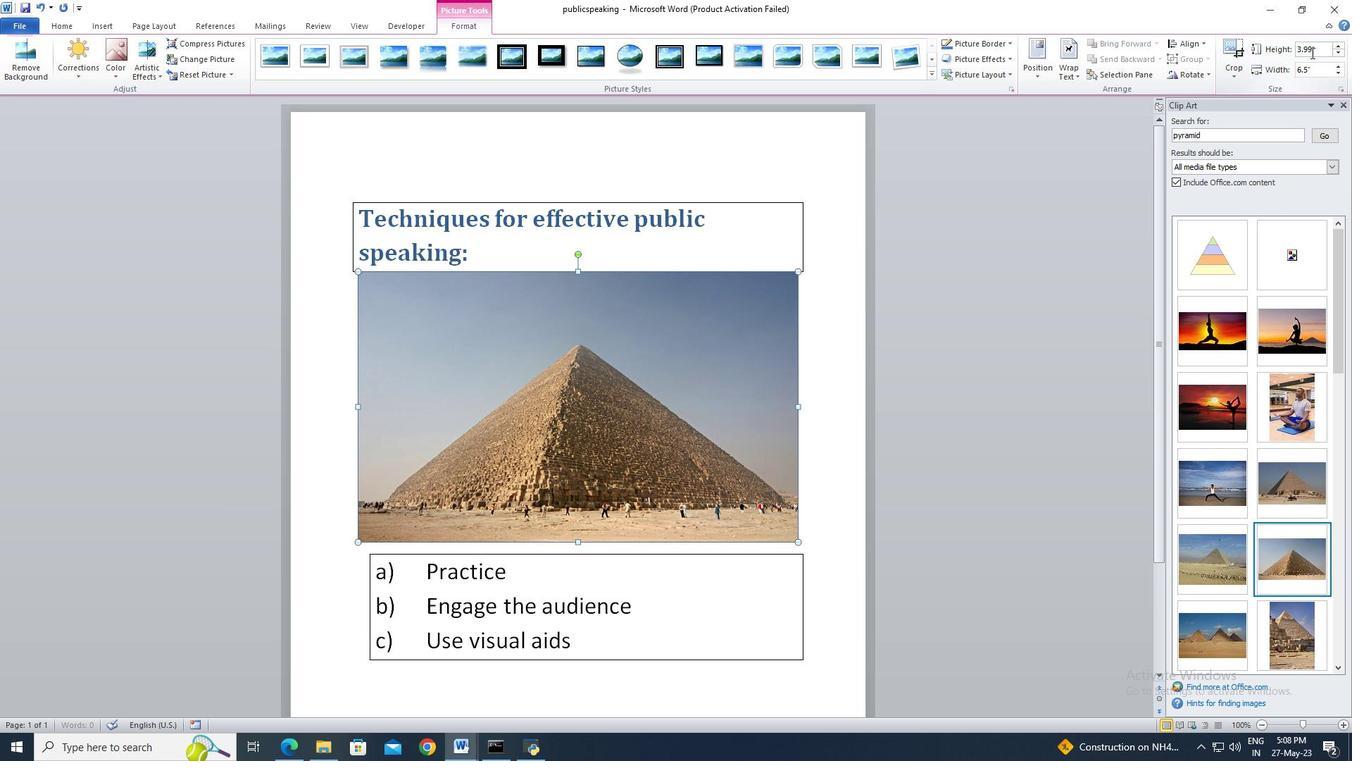 
Action: Key pressed 3.1<Key.enter>
Screenshot: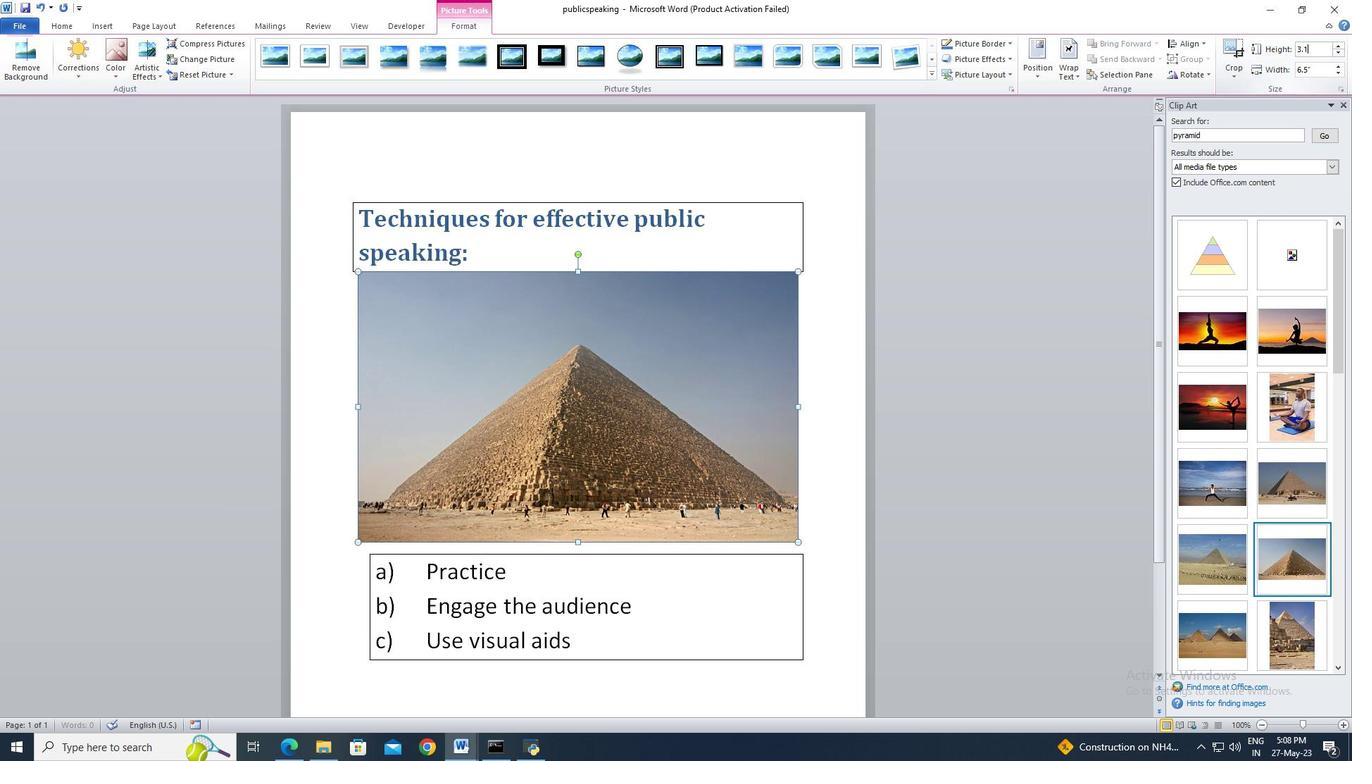 
